 Task: Search one way flight ticket for 5 adults, 1 child, 2 infants in seat and 1 infant on lap in business from Ithaca: Ithaca Tompkins International Airport to Springfield: Abraham Lincoln Capital Airport on 5-2-2023. Choice of flights is Spirit. Number of bags: 11 checked bags. Price is upto 81000. Outbound departure time preference is 6:15.
Action: Mouse moved to (274, 366)
Screenshot: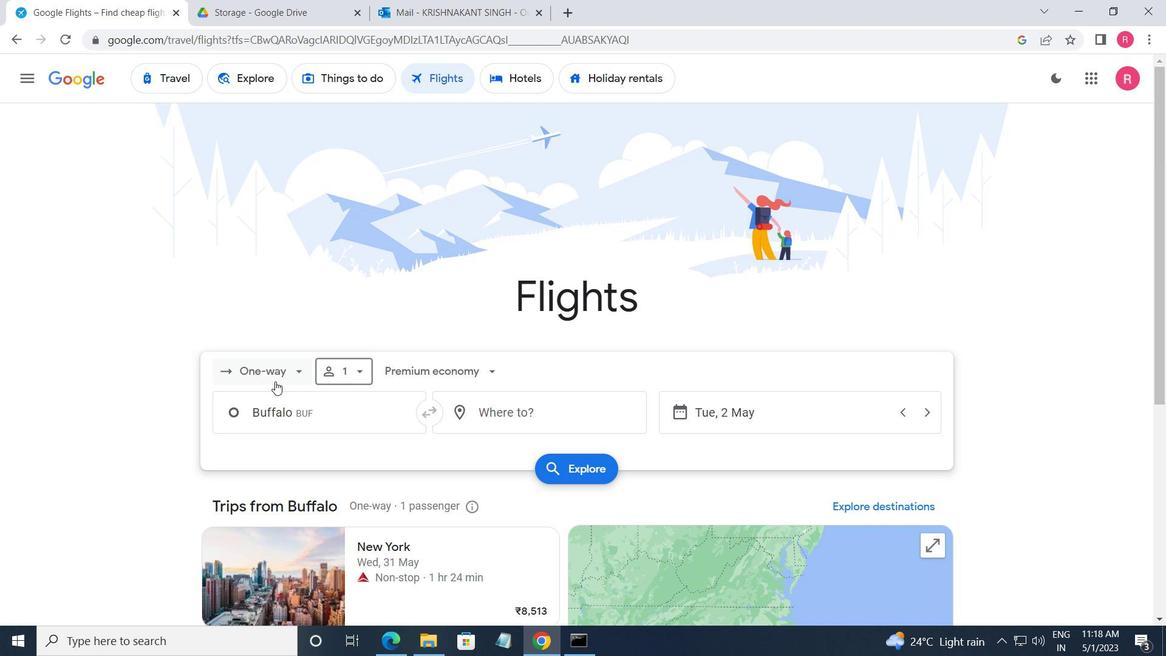 
Action: Mouse pressed left at (274, 366)
Screenshot: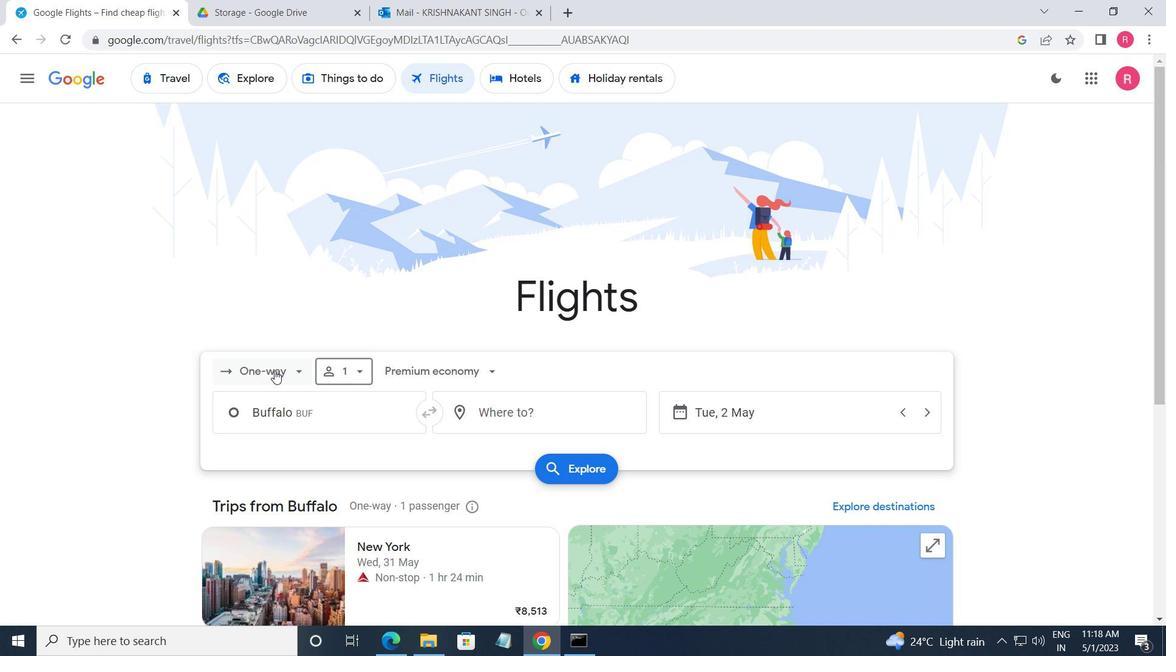 
Action: Mouse moved to (272, 438)
Screenshot: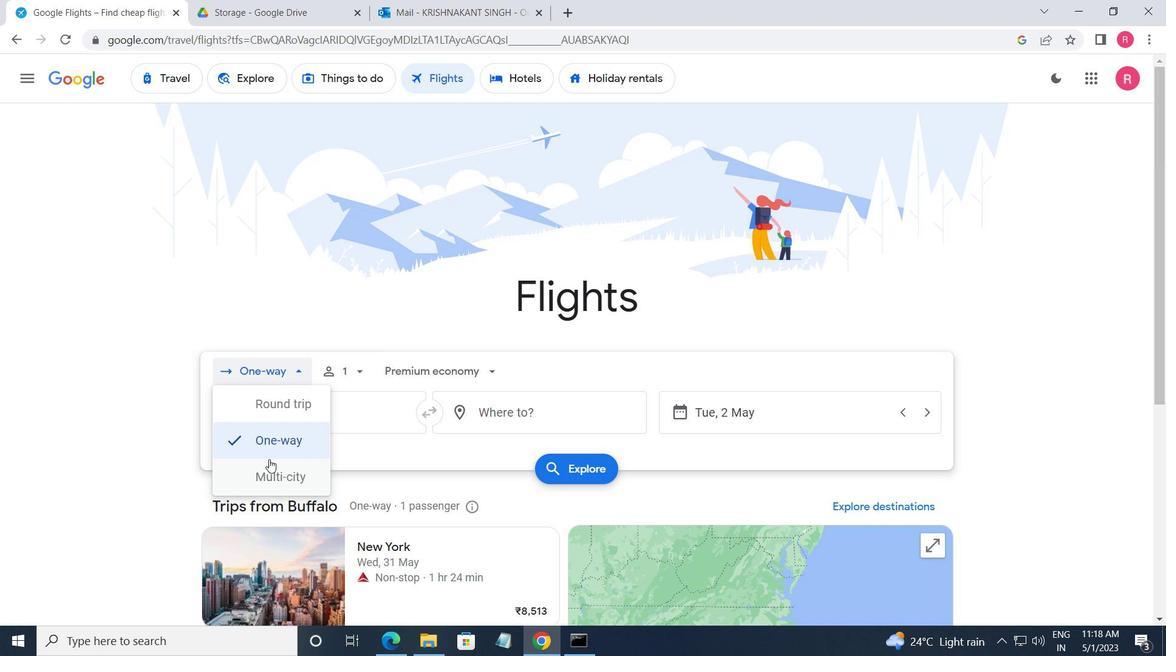 
Action: Mouse pressed left at (272, 438)
Screenshot: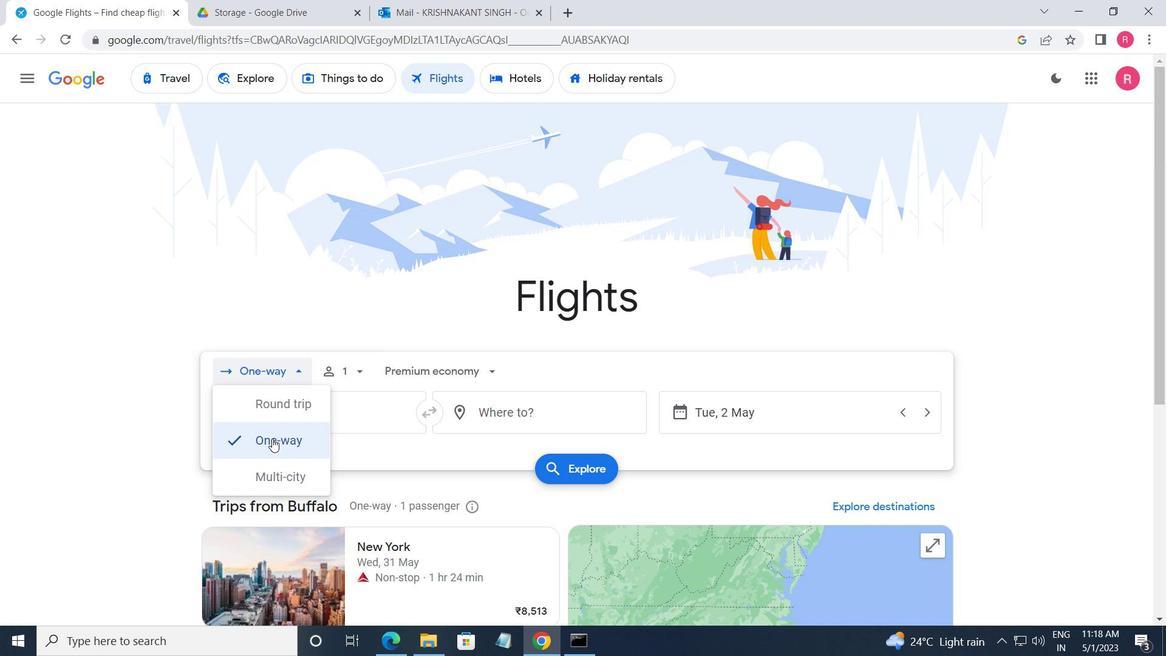 
Action: Mouse moved to (359, 374)
Screenshot: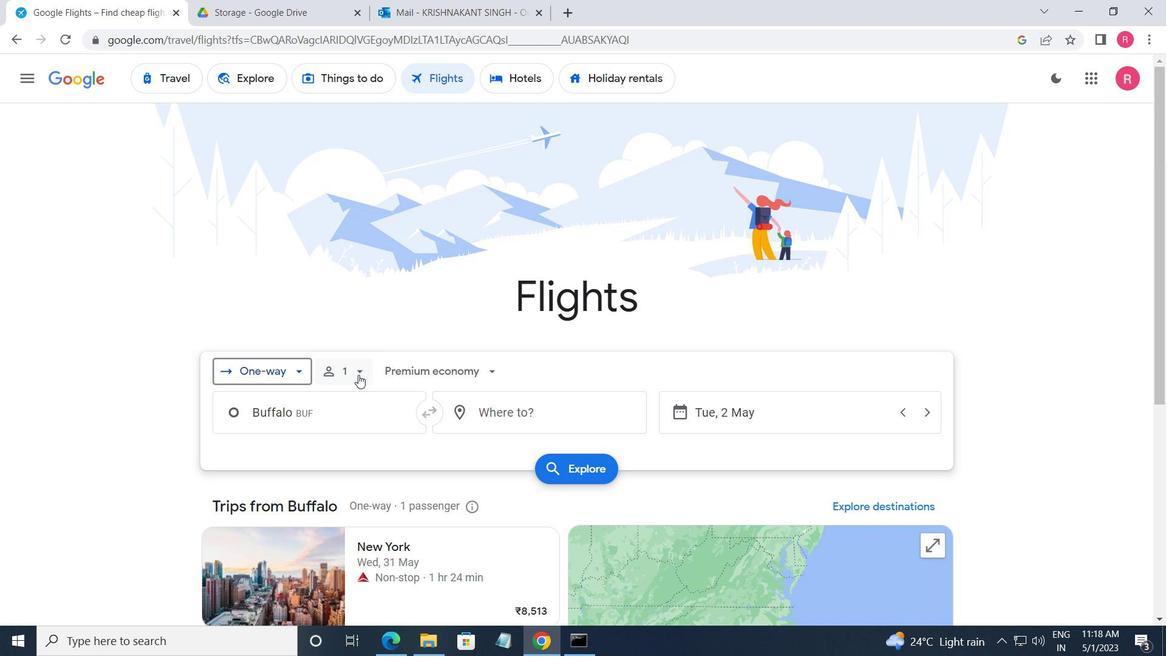 
Action: Mouse pressed left at (359, 374)
Screenshot: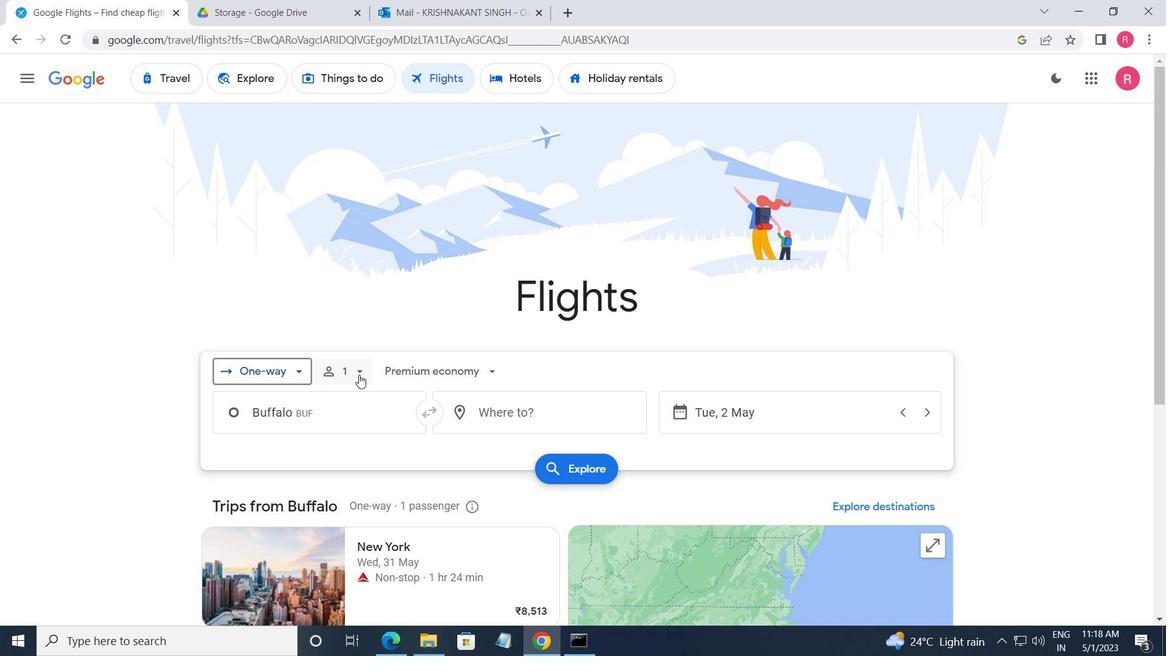 
Action: Mouse moved to (470, 450)
Screenshot: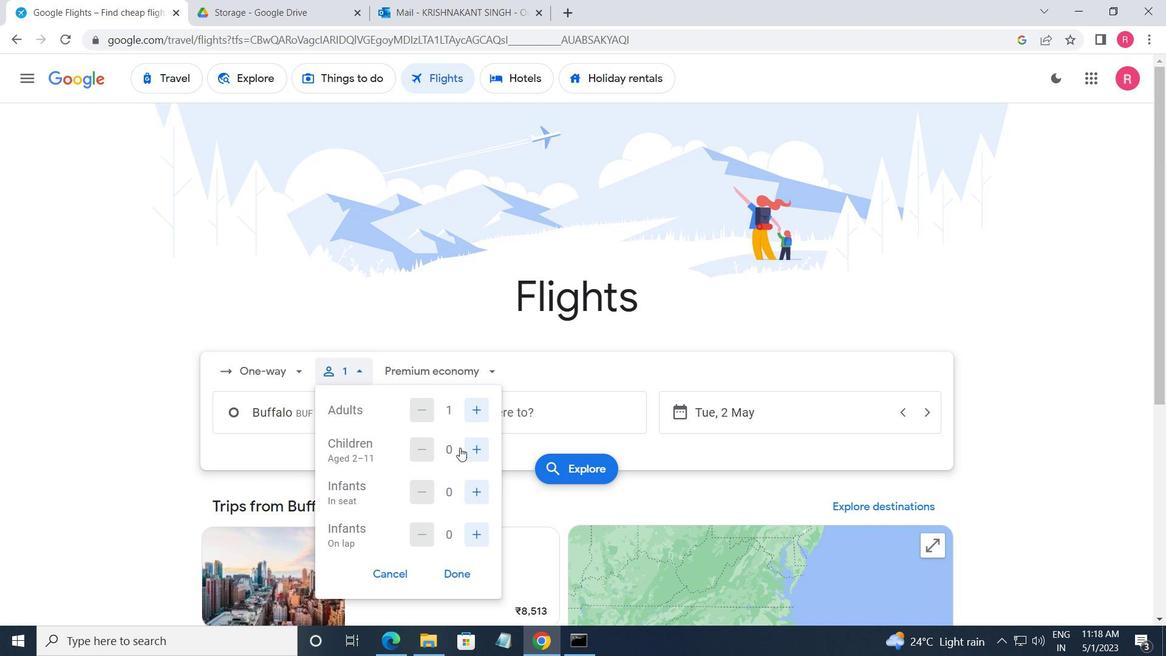 
Action: Mouse pressed left at (470, 450)
Screenshot: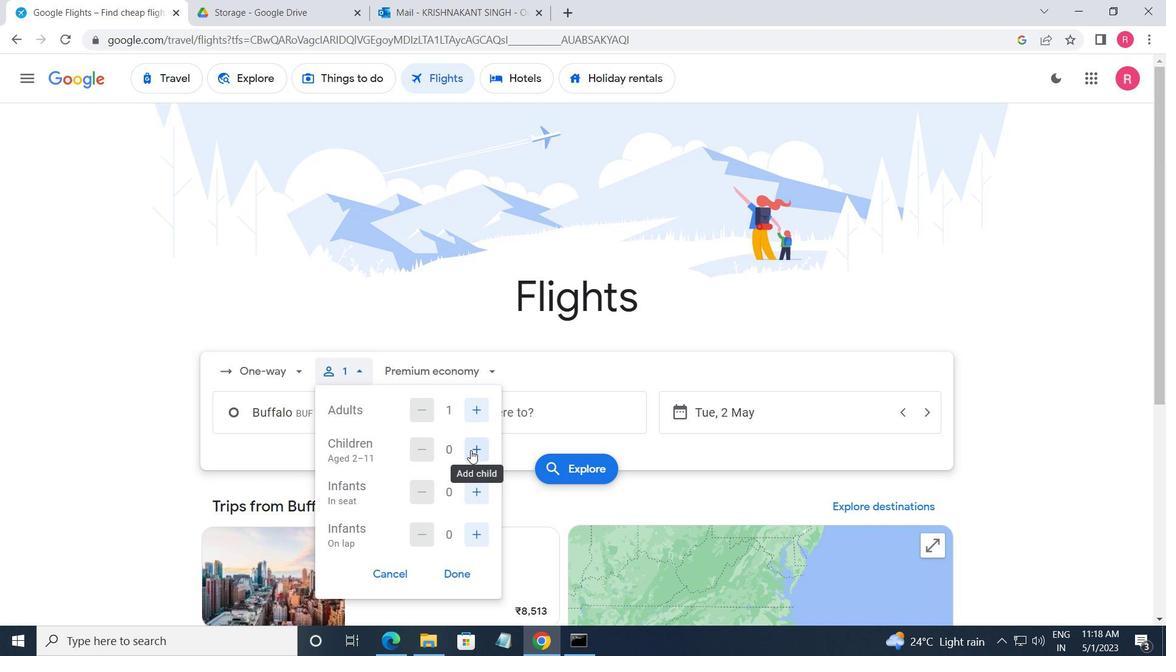 
Action: Mouse pressed left at (470, 450)
Screenshot: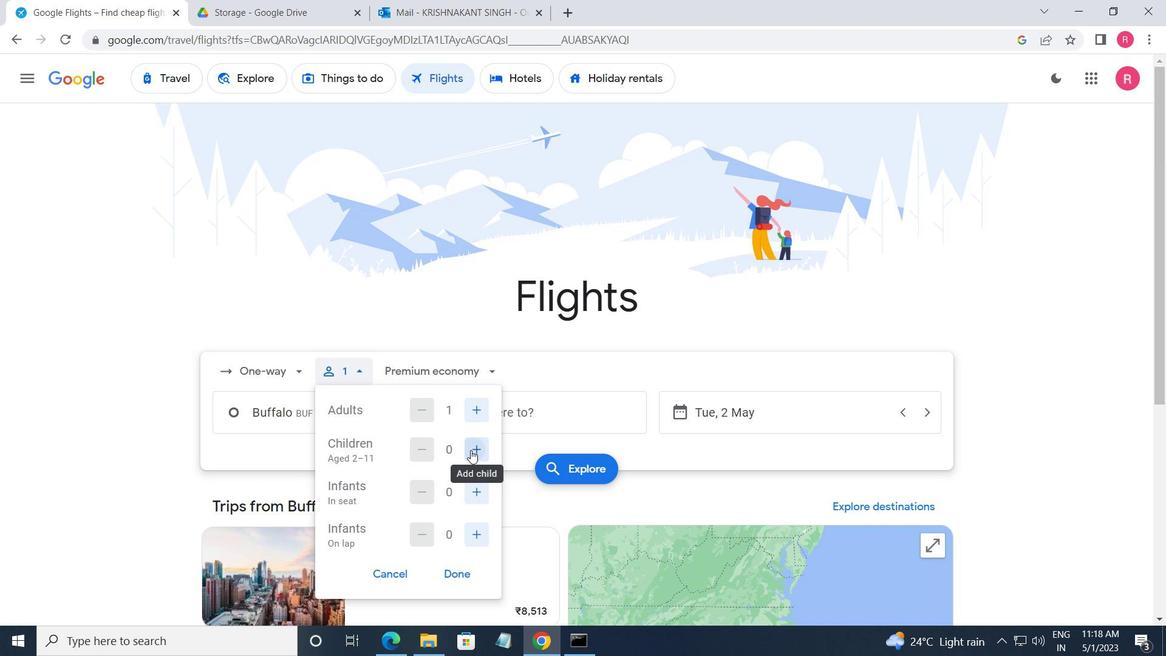 
Action: Mouse pressed left at (470, 450)
Screenshot: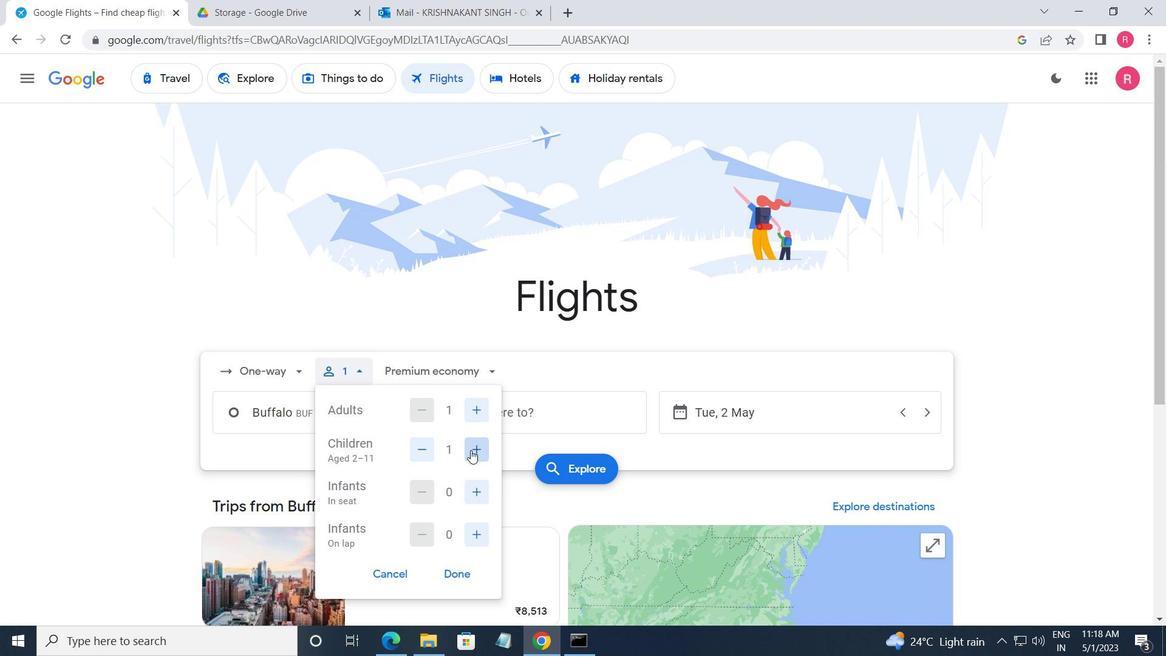 
Action: Mouse pressed left at (470, 450)
Screenshot: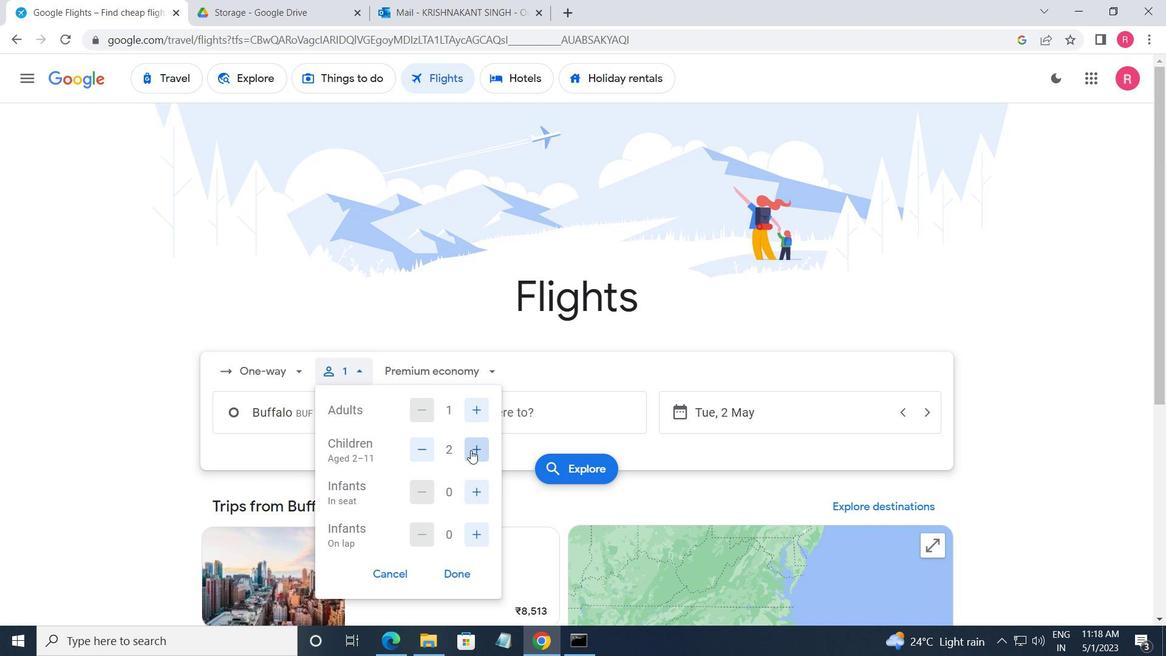 
Action: Mouse pressed left at (470, 450)
Screenshot: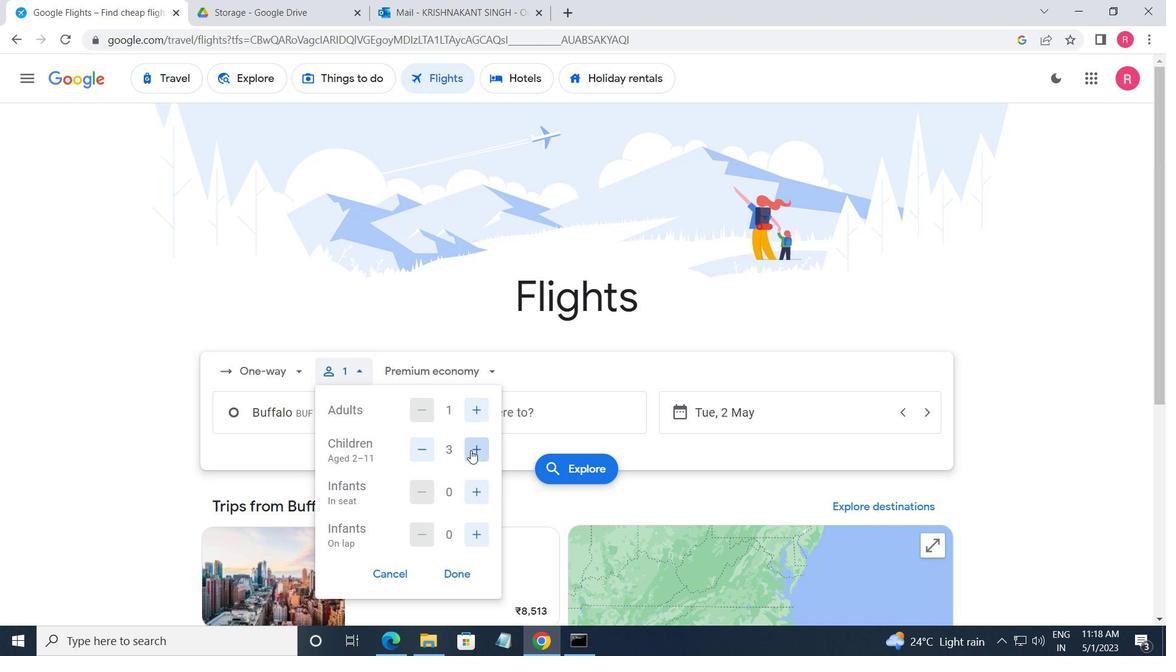 
Action: Mouse moved to (469, 489)
Screenshot: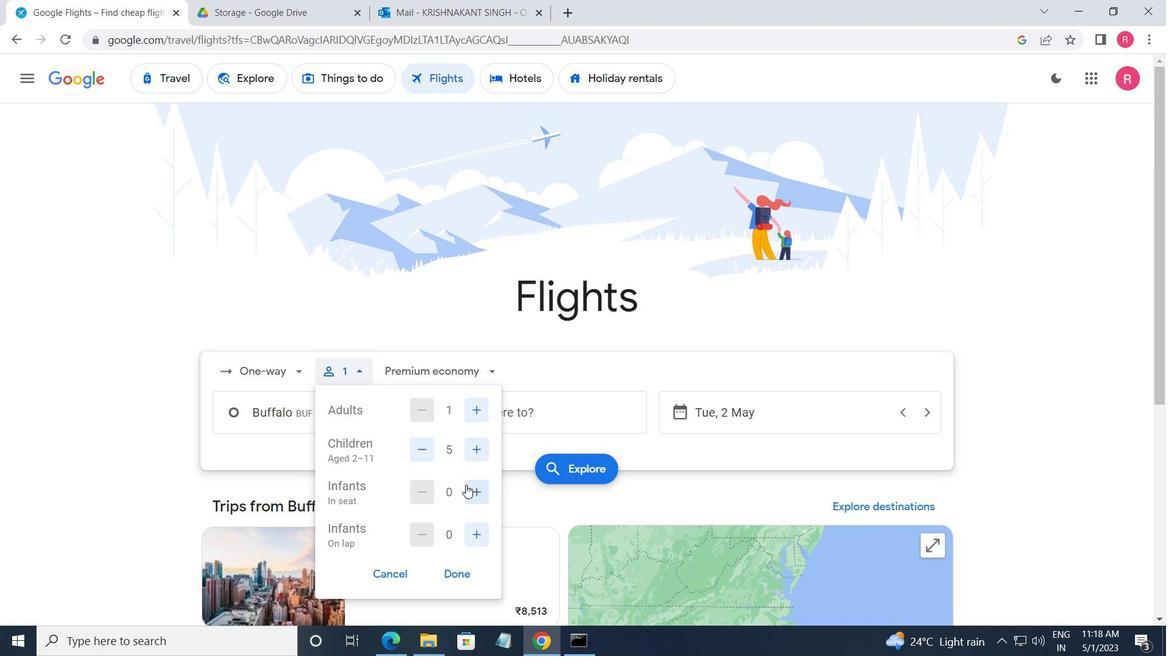 
Action: Mouse pressed left at (469, 489)
Screenshot: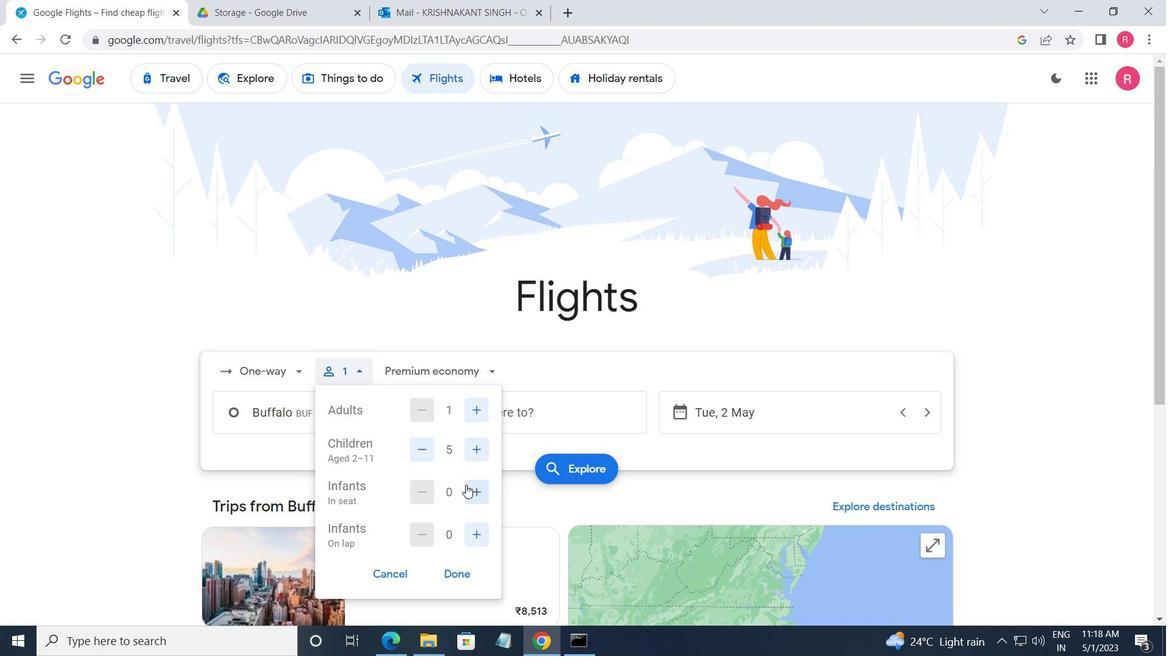 
Action: Mouse pressed left at (469, 489)
Screenshot: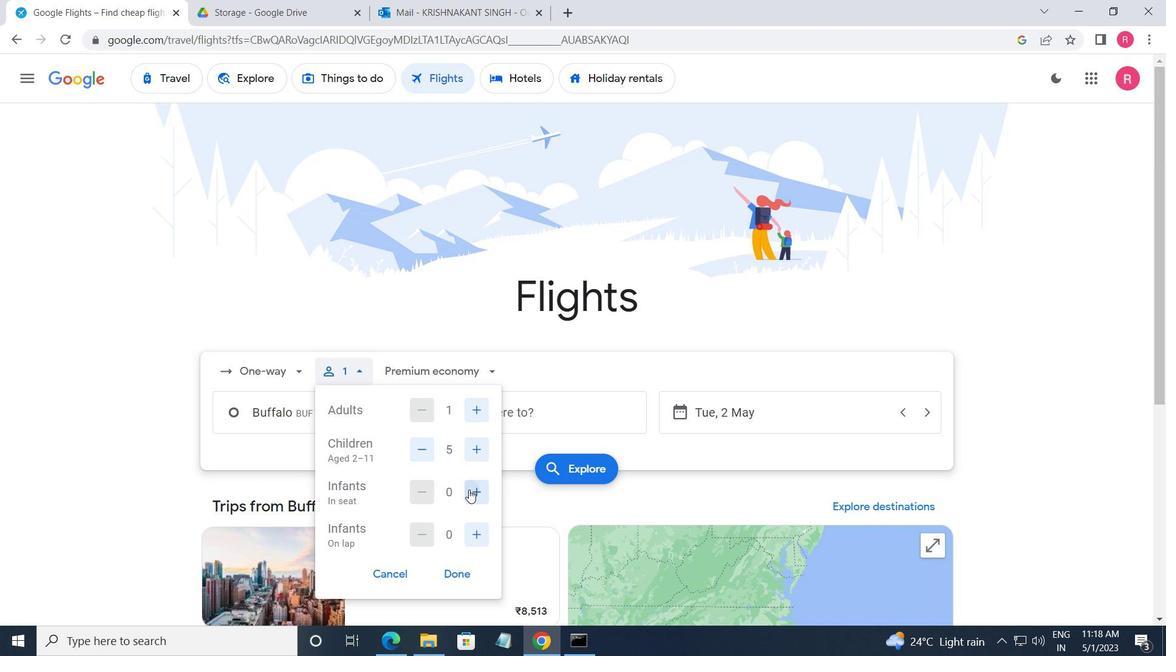 
Action: Mouse moved to (471, 544)
Screenshot: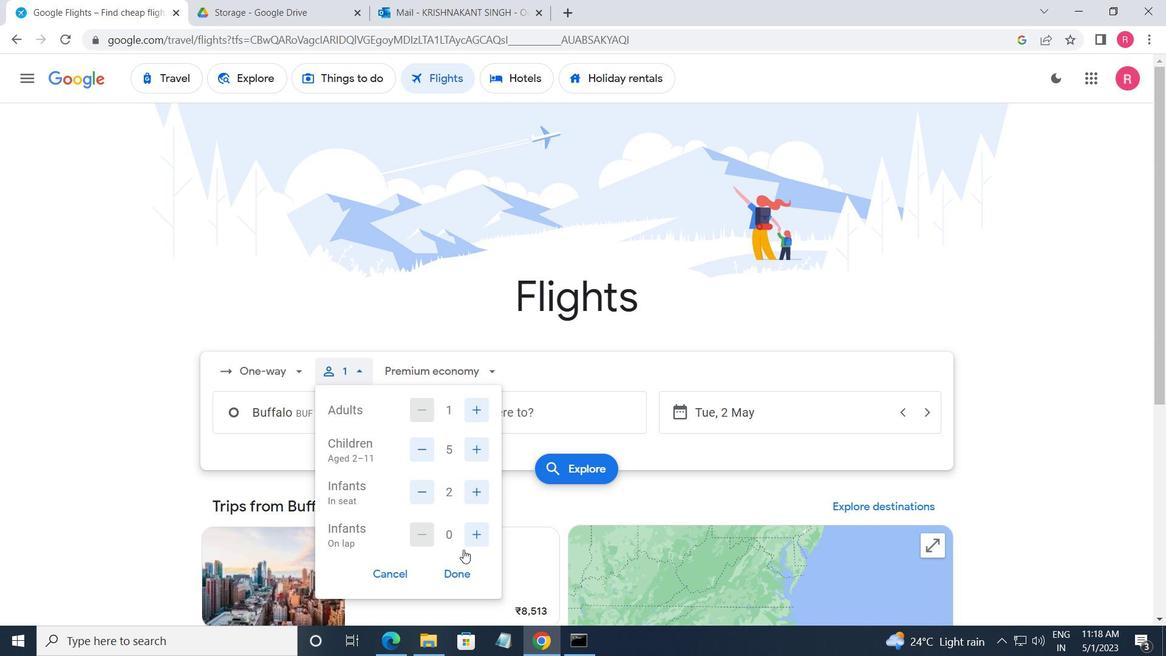 
Action: Mouse pressed left at (471, 544)
Screenshot: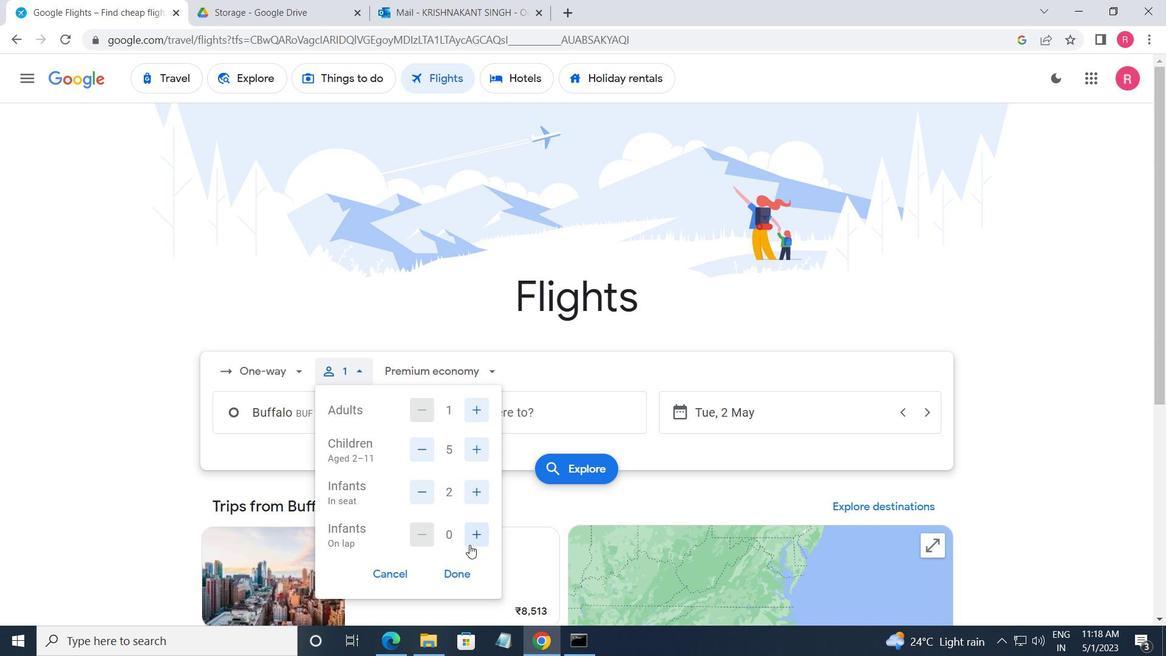 
Action: Mouse moved to (420, 535)
Screenshot: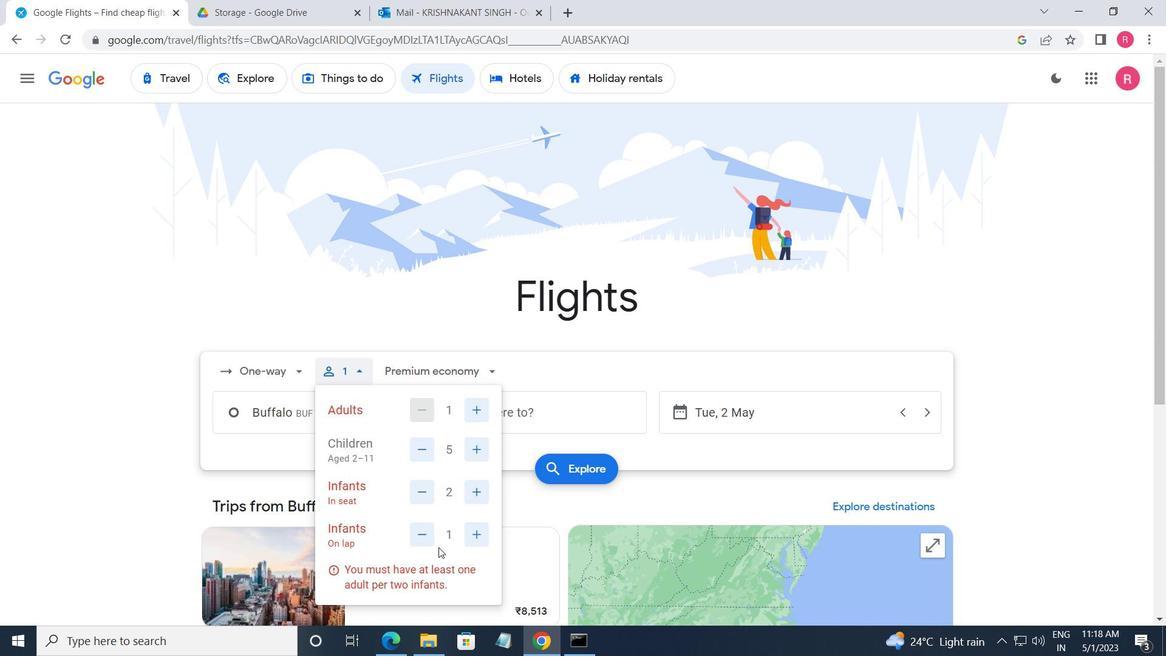 
Action: Mouse pressed left at (420, 535)
Screenshot: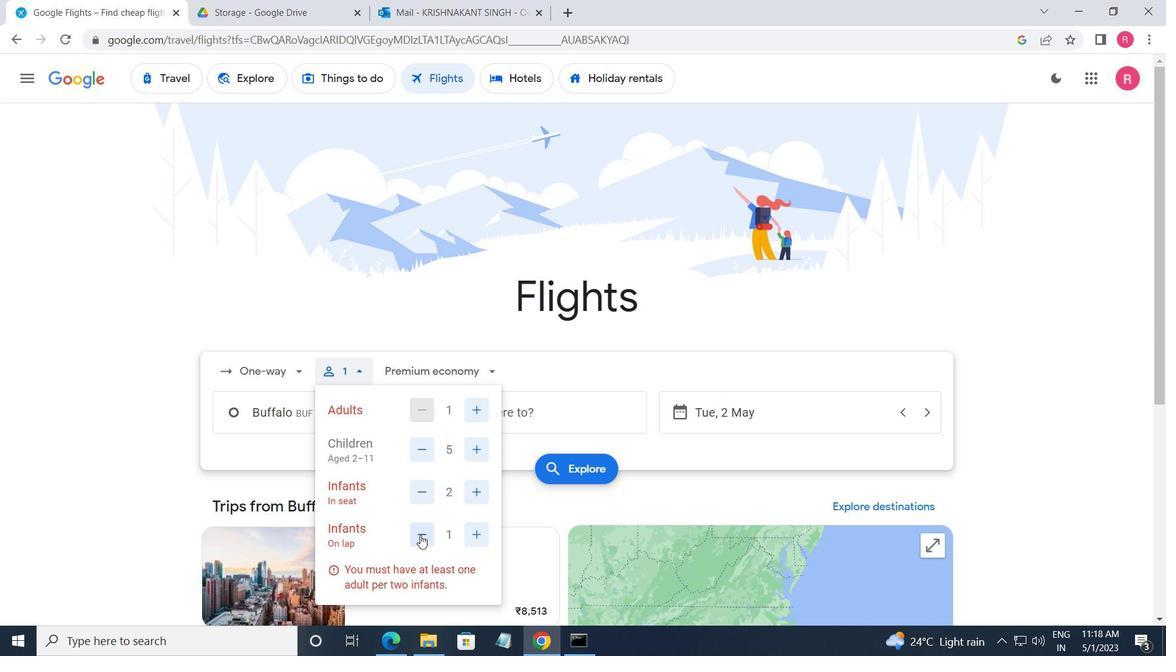 
Action: Mouse moved to (446, 580)
Screenshot: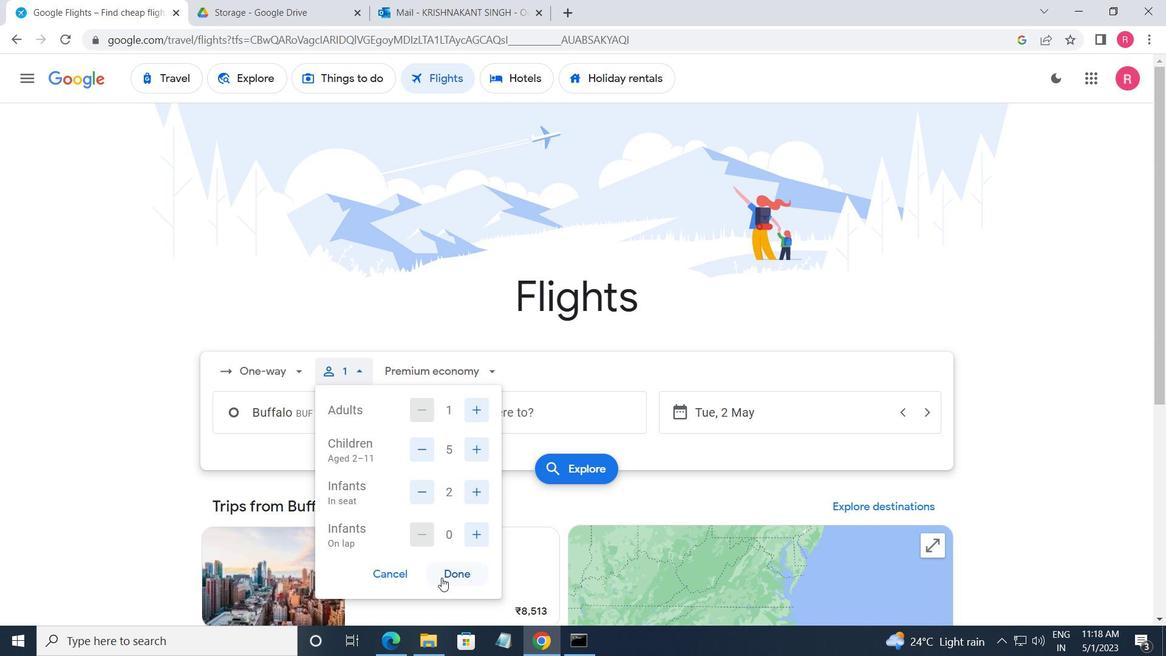 
Action: Mouse pressed left at (446, 580)
Screenshot: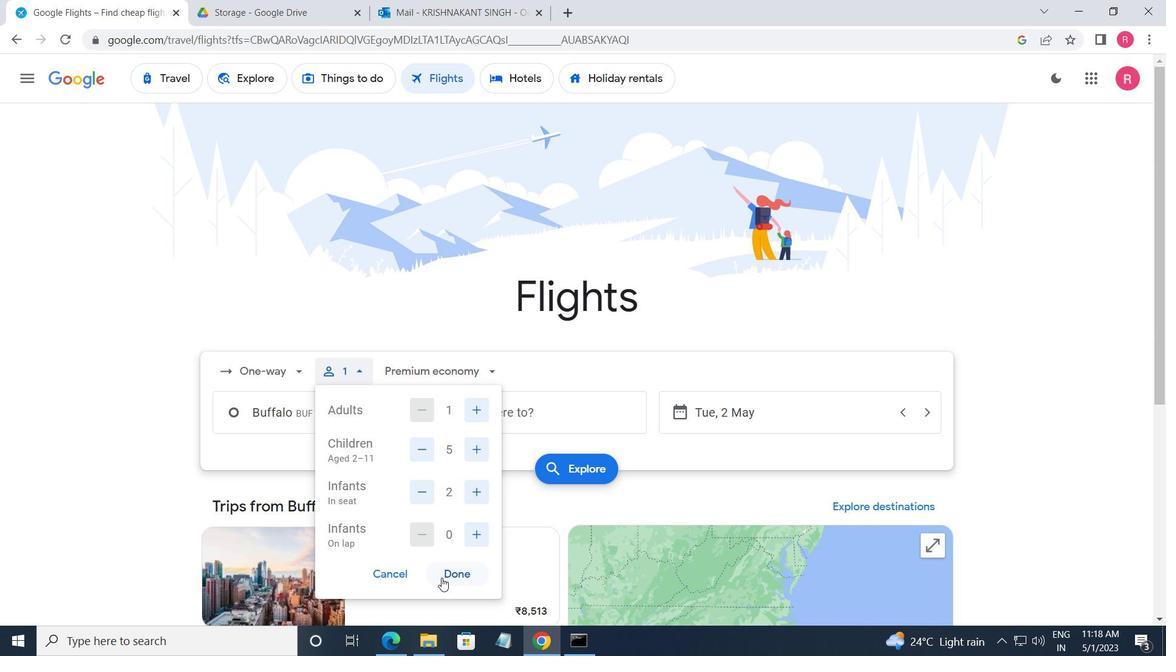 
Action: Mouse moved to (441, 376)
Screenshot: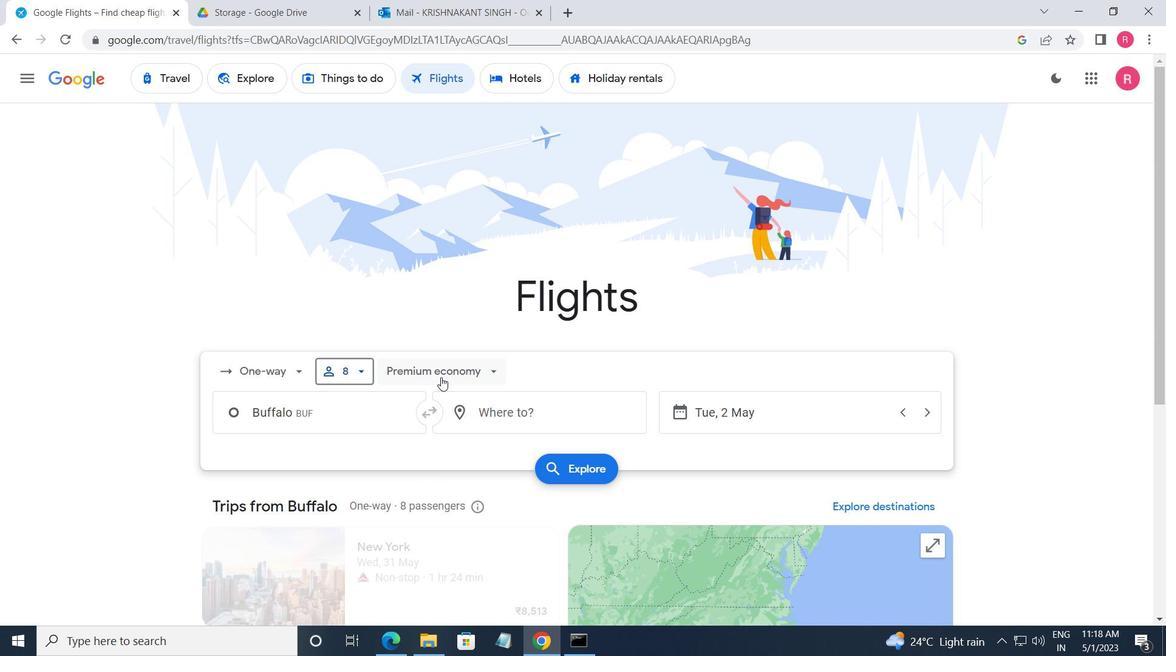 
Action: Mouse pressed left at (441, 376)
Screenshot: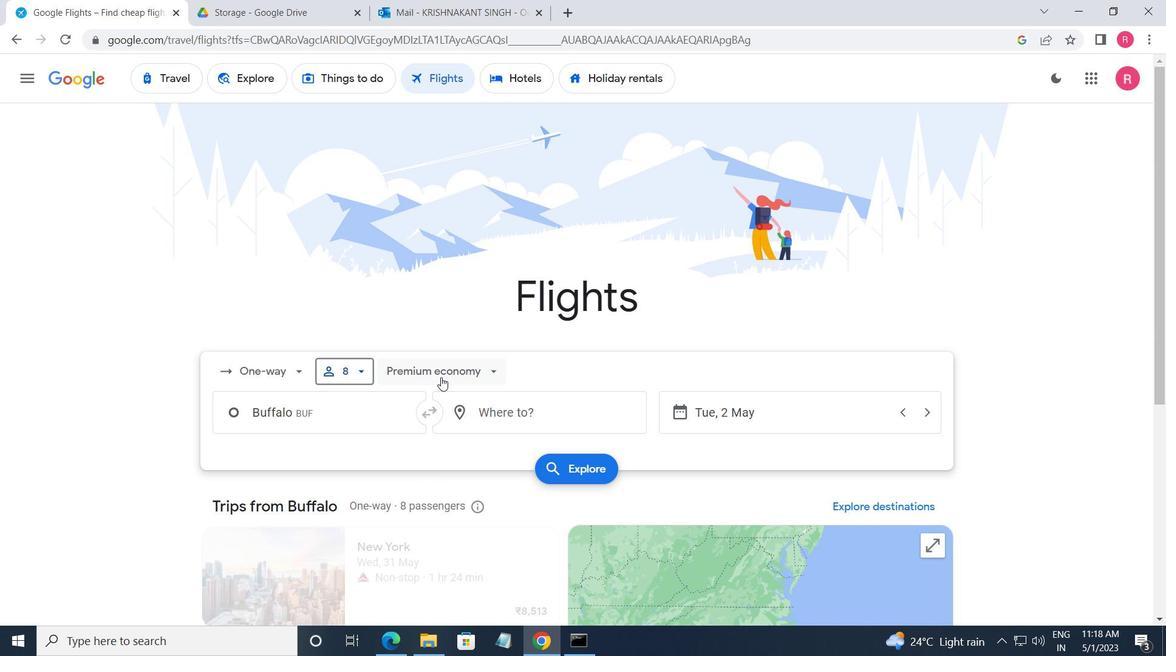 
Action: Mouse moved to (436, 515)
Screenshot: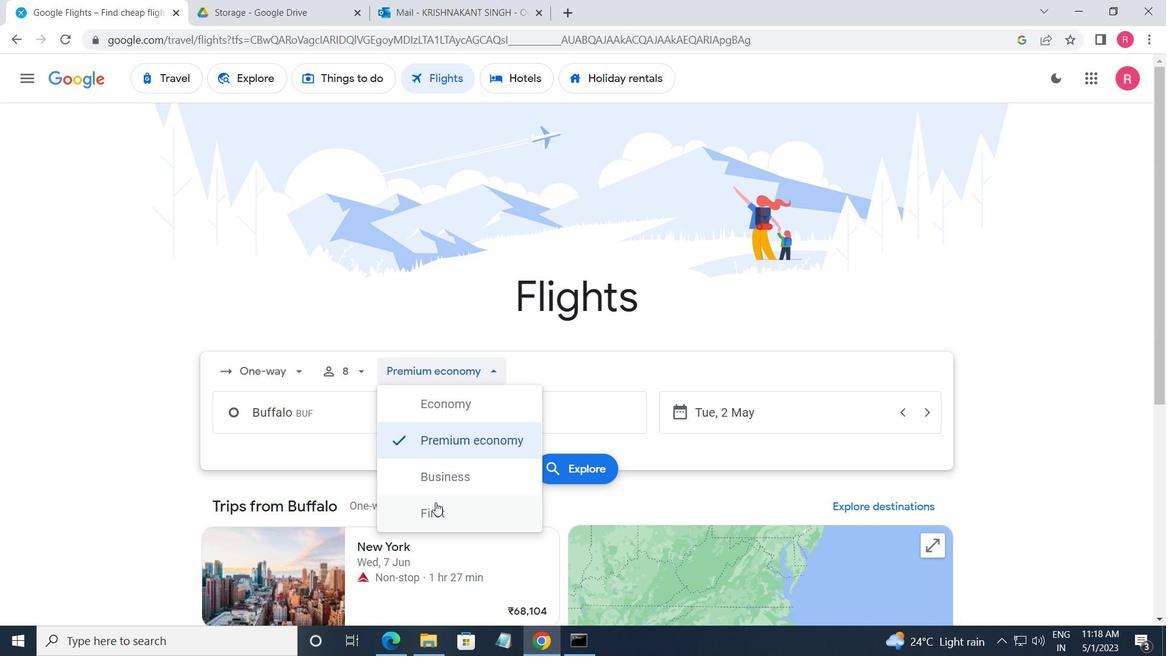
Action: Mouse pressed left at (436, 515)
Screenshot: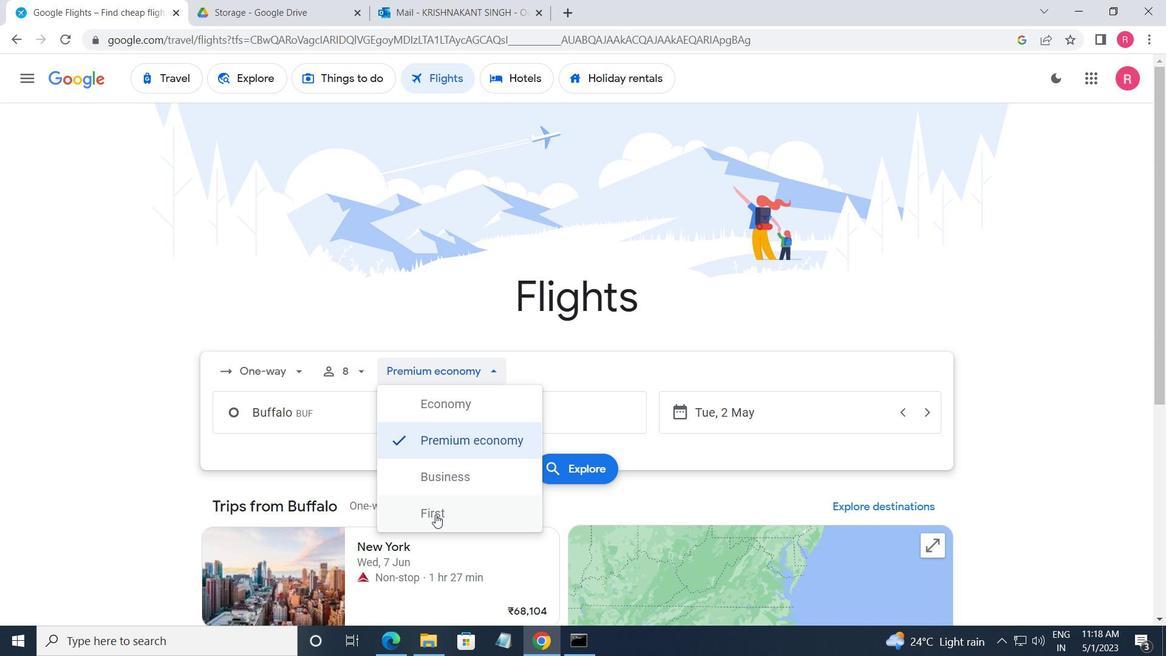 
Action: Mouse moved to (331, 411)
Screenshot: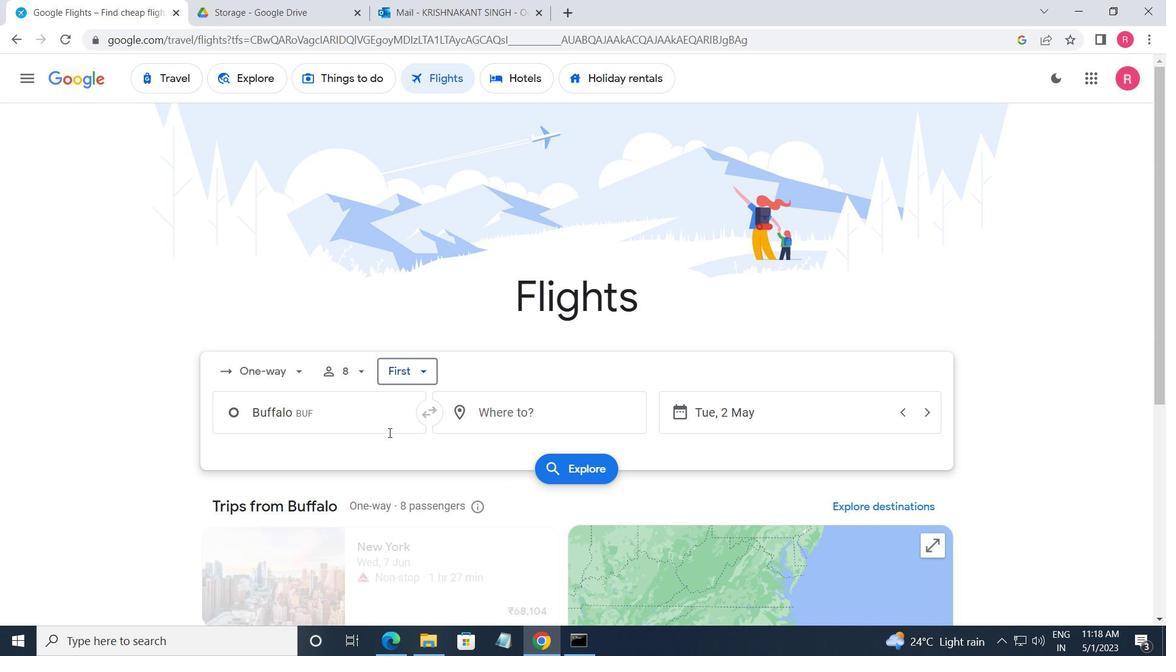 
Action: Mouse pressed left at (331, 411)
Screenshot: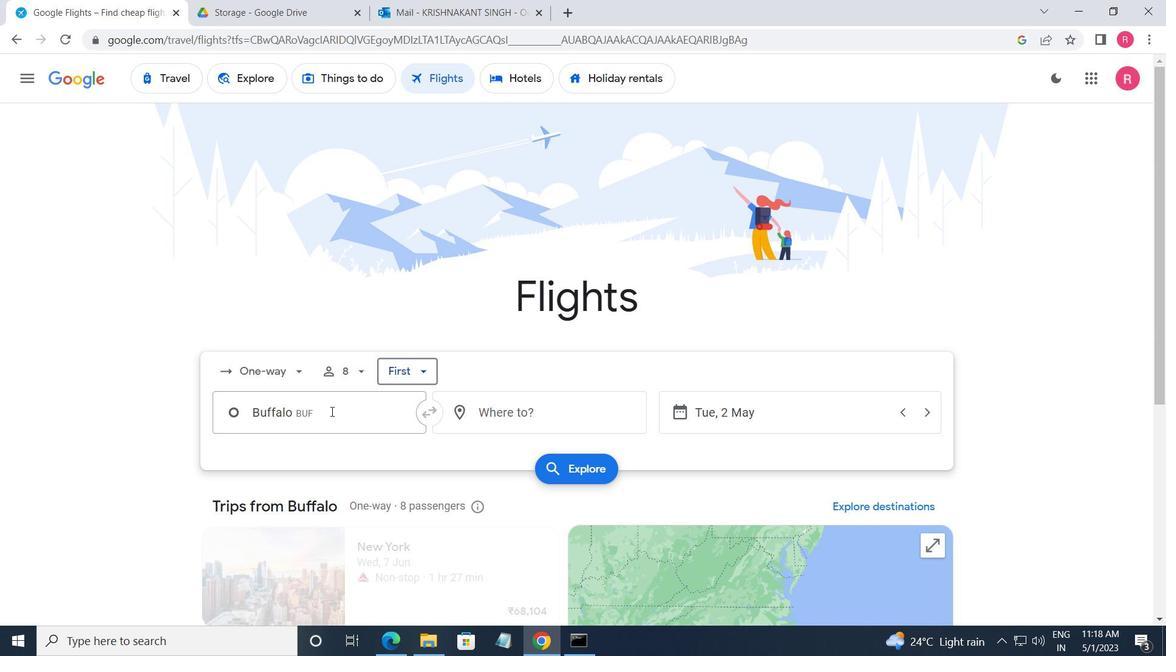 
Action: Mouse moved to (312, 498)
Screenshot: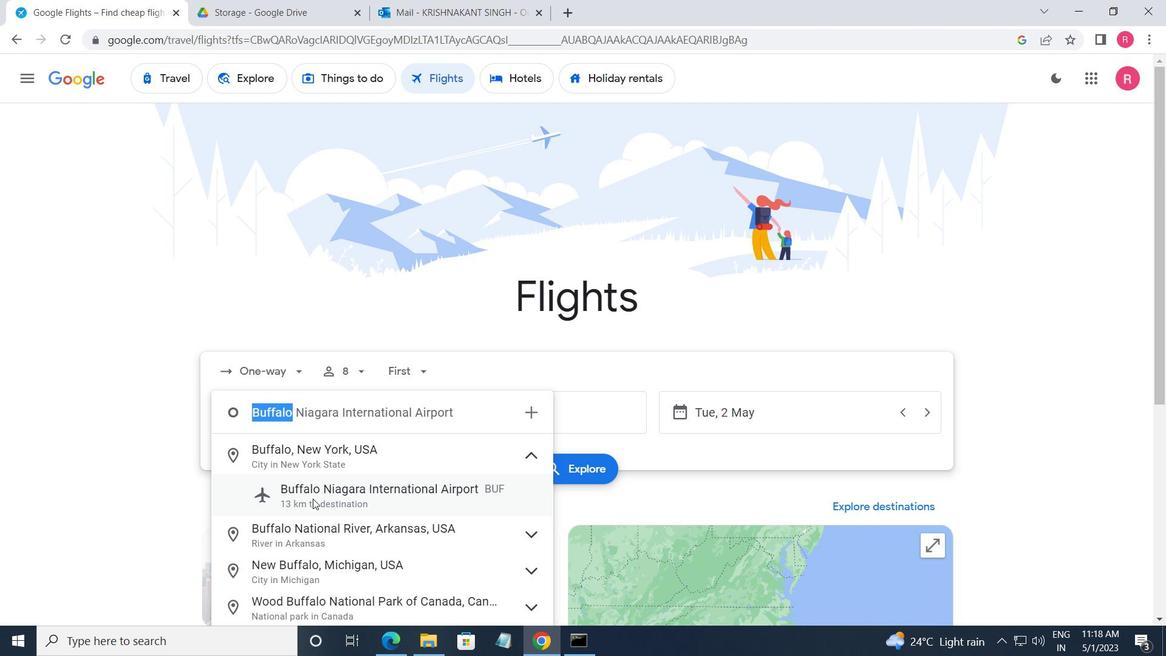 
Action: Mouse pressed left at (312, 498)
Screenshot: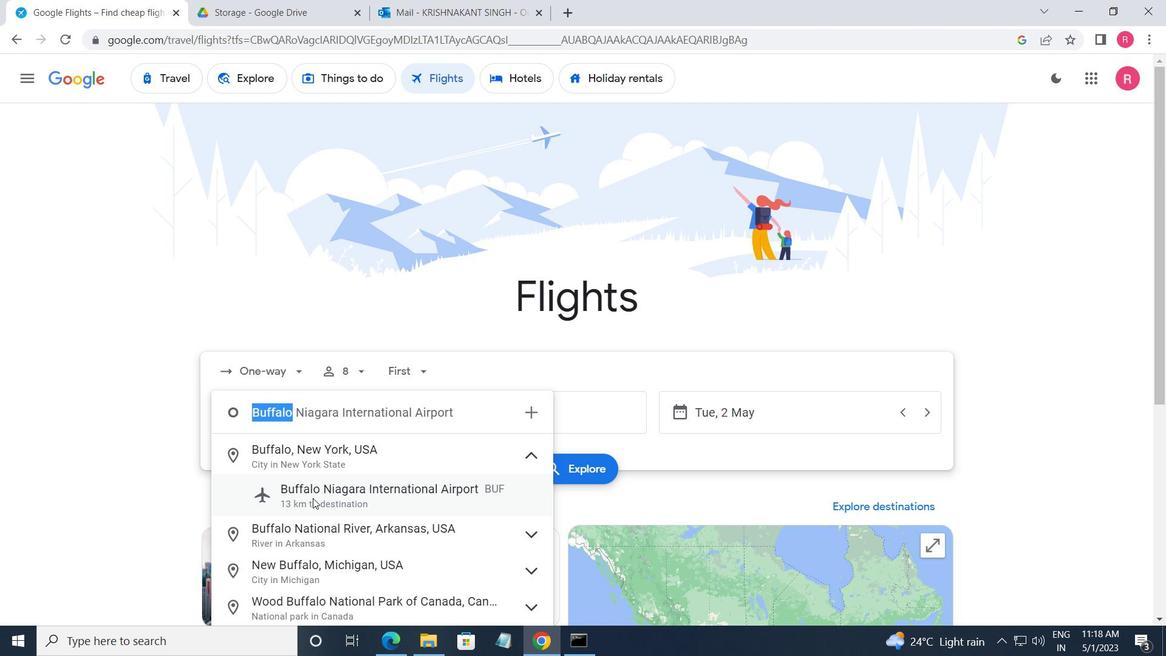 
Action: Mouse moved to (527, 422)
Screenshot: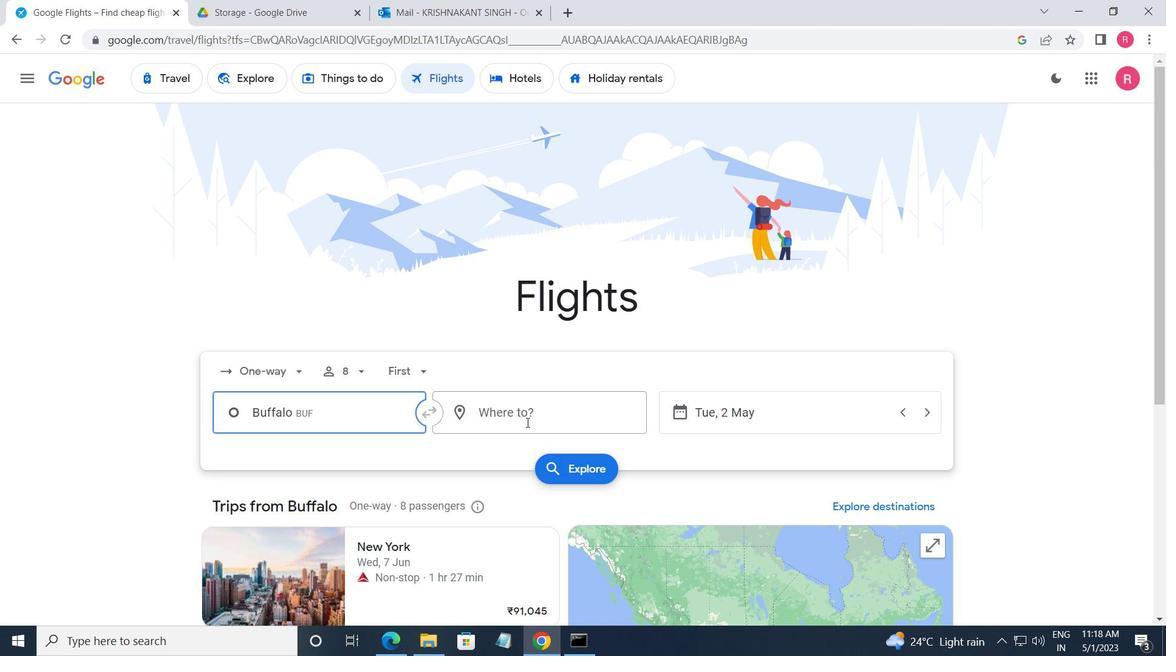 
Action: Mouse pressed left at (527, 422)
Screenshot: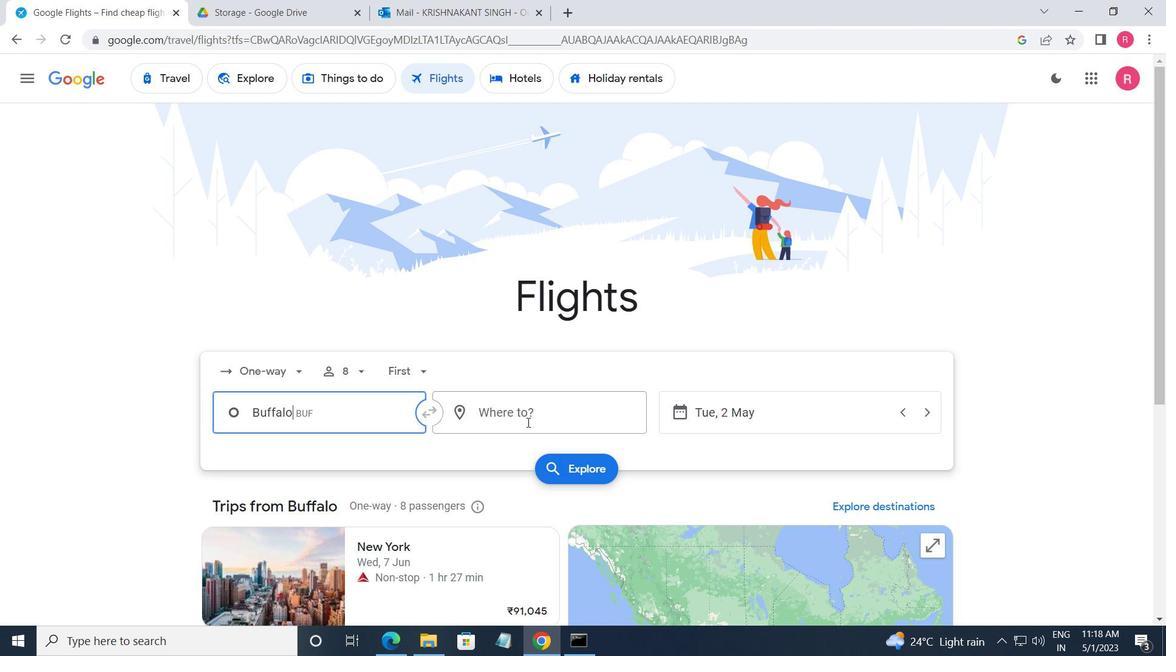 
Action: Mouse moved to (519, 566)
Screenshot: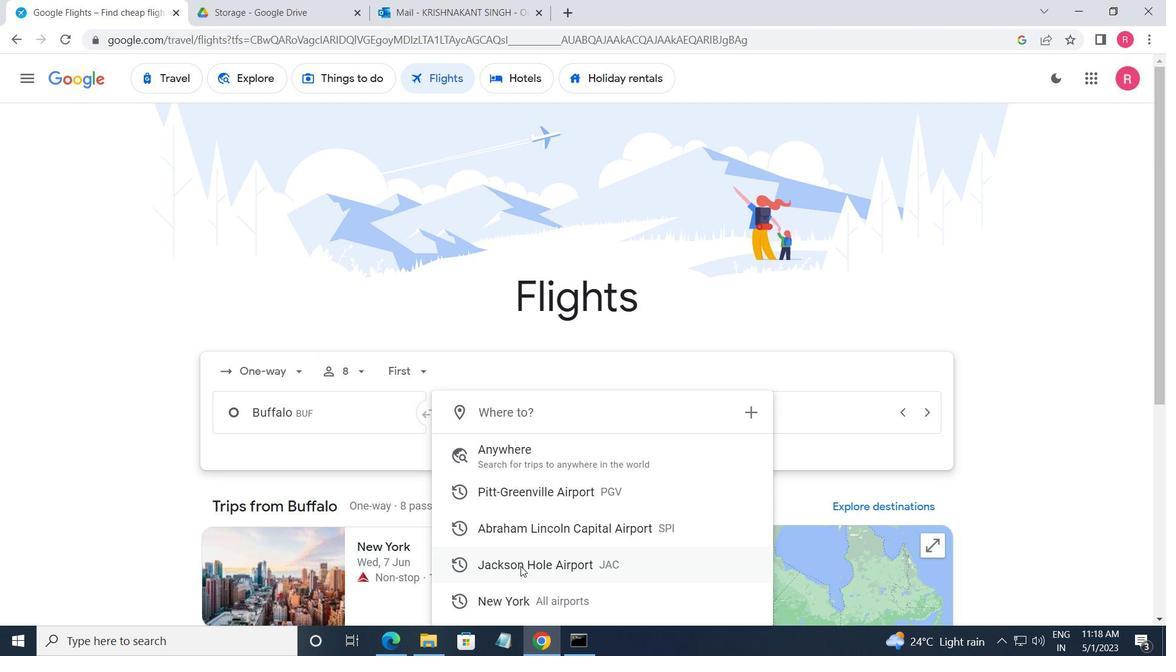 
Action: Mouse pressed left at (519, 566)
Screenshot: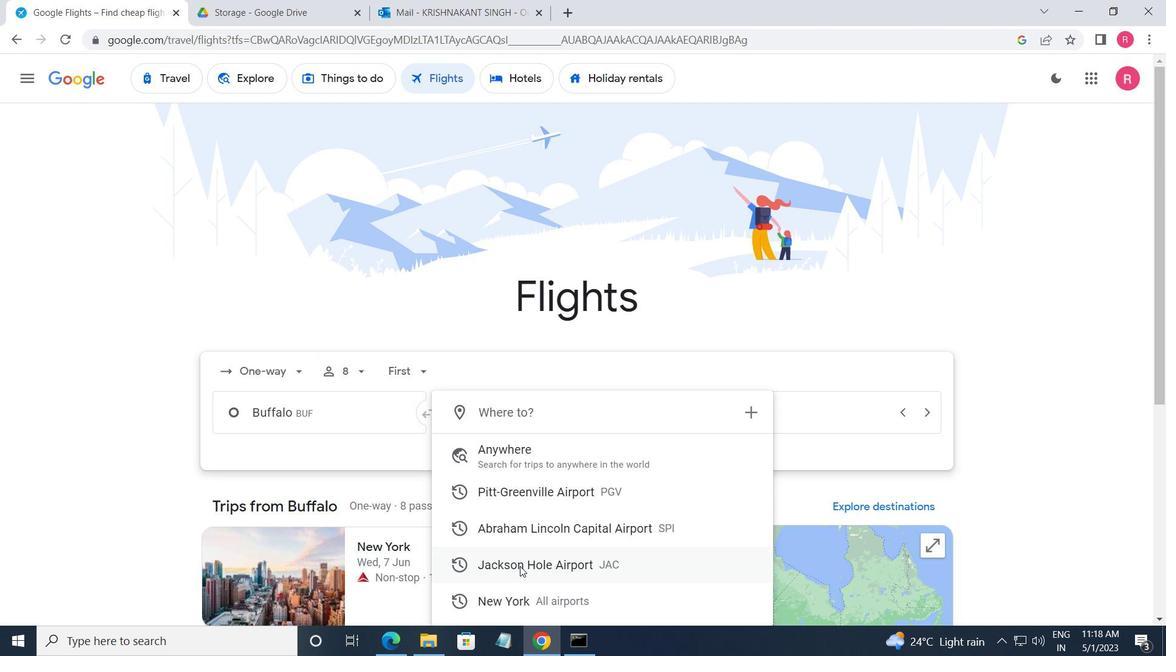 
Action: Mouse moved to (818, 428)
Screenshot: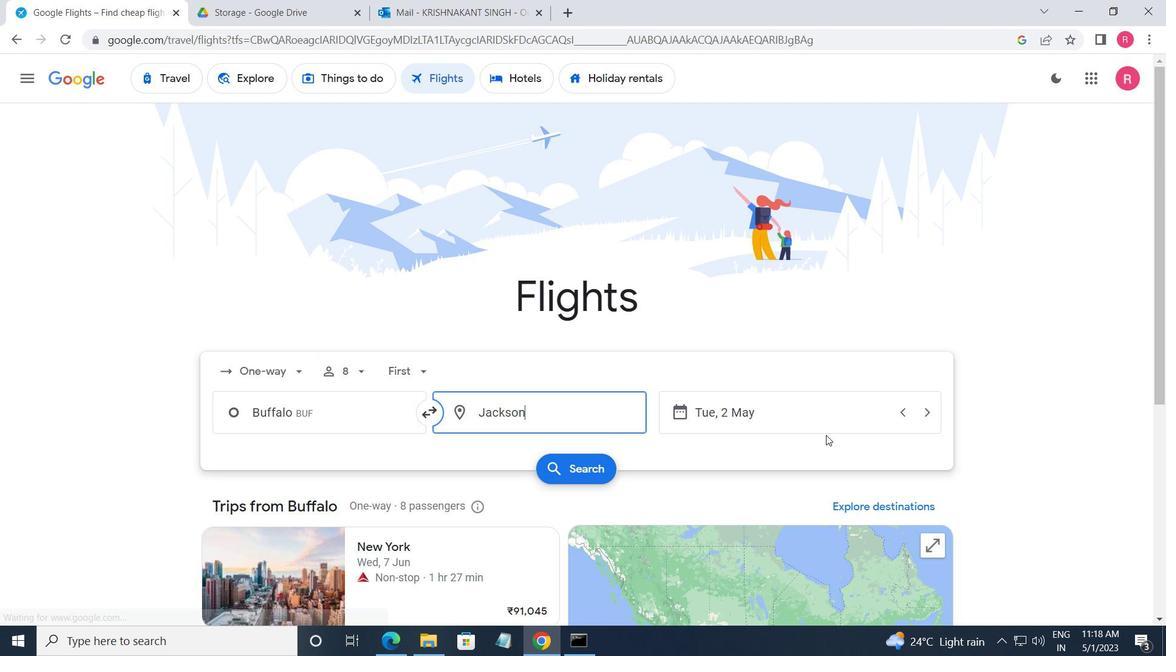
Action: Mouse pressed left at (818, 428)
Screenshot: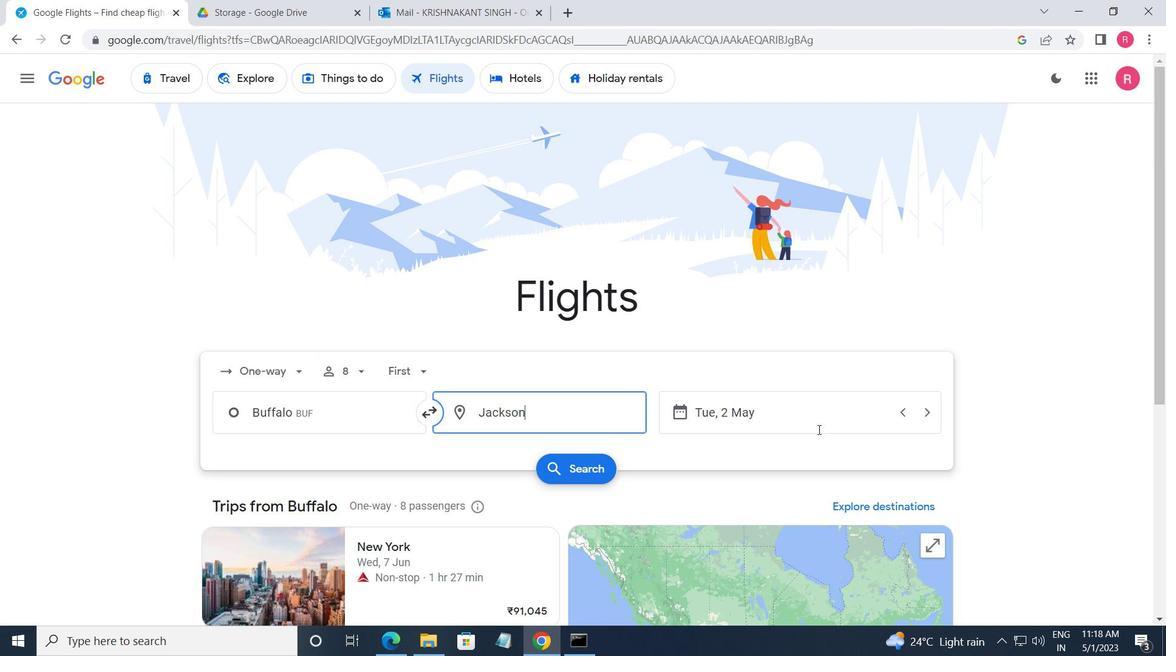 
Action: Mouse moved to (475, 356)
Screenshot: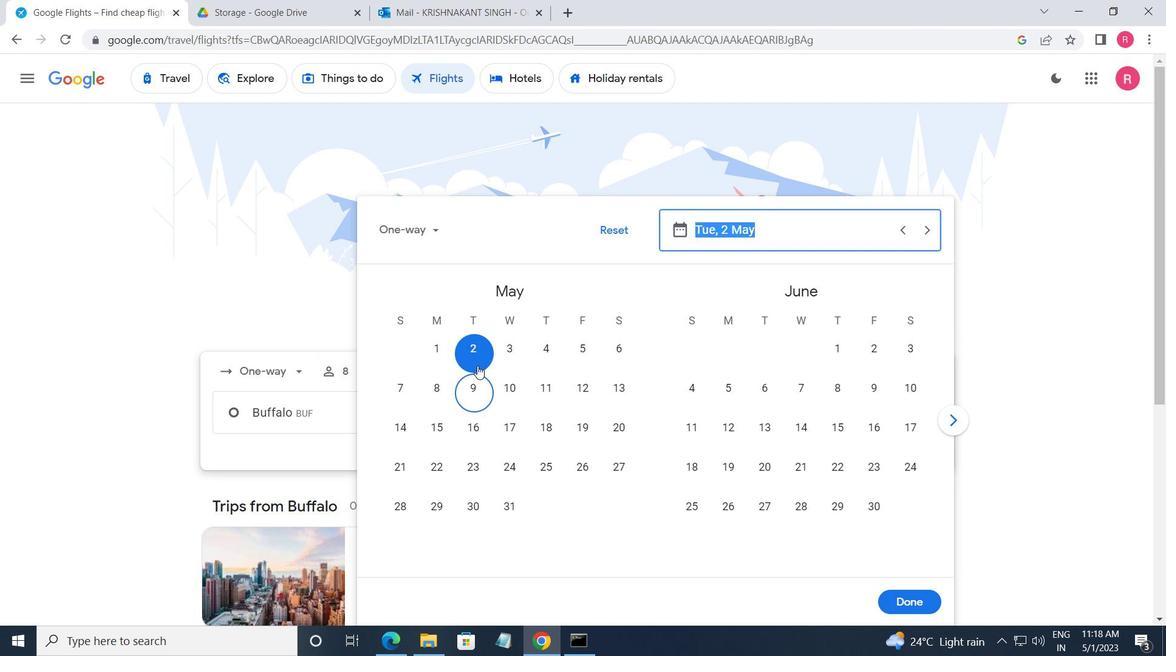 
Action: Mouse pressed left at (475, 356)
Screenshot: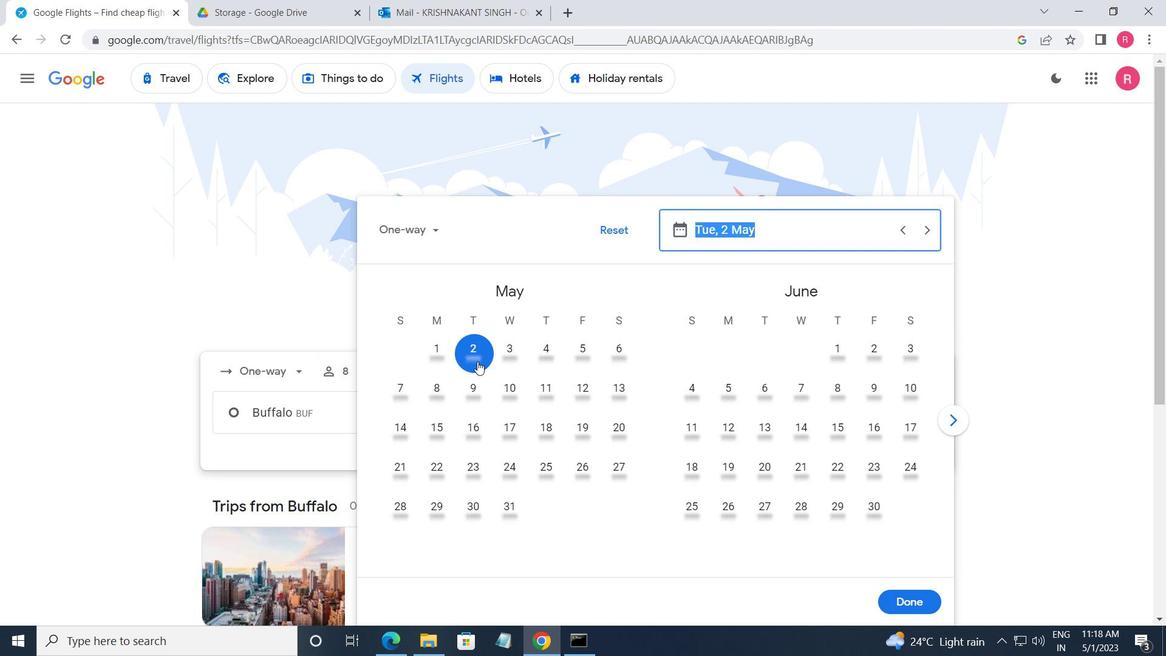 
Action: Mouse moved to (909, 602)
Screenshot: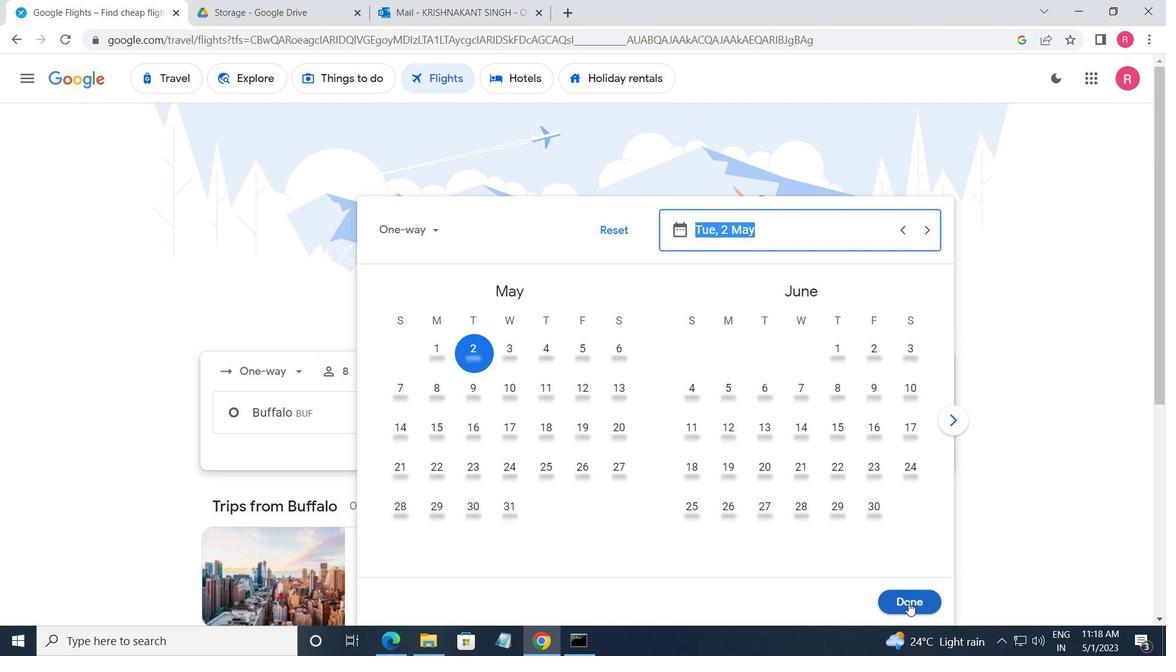 
Action: Mouse pressed left at (909, 602)
Screenshot: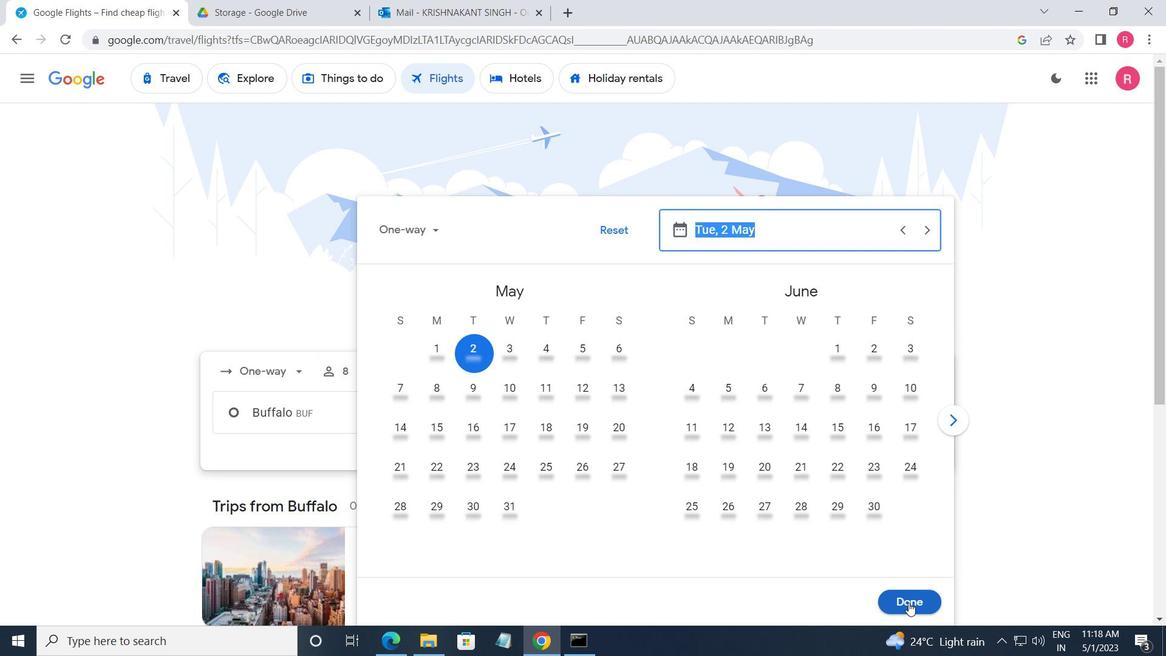 
Action: Mouse moved to (579, 477)
Screenshot: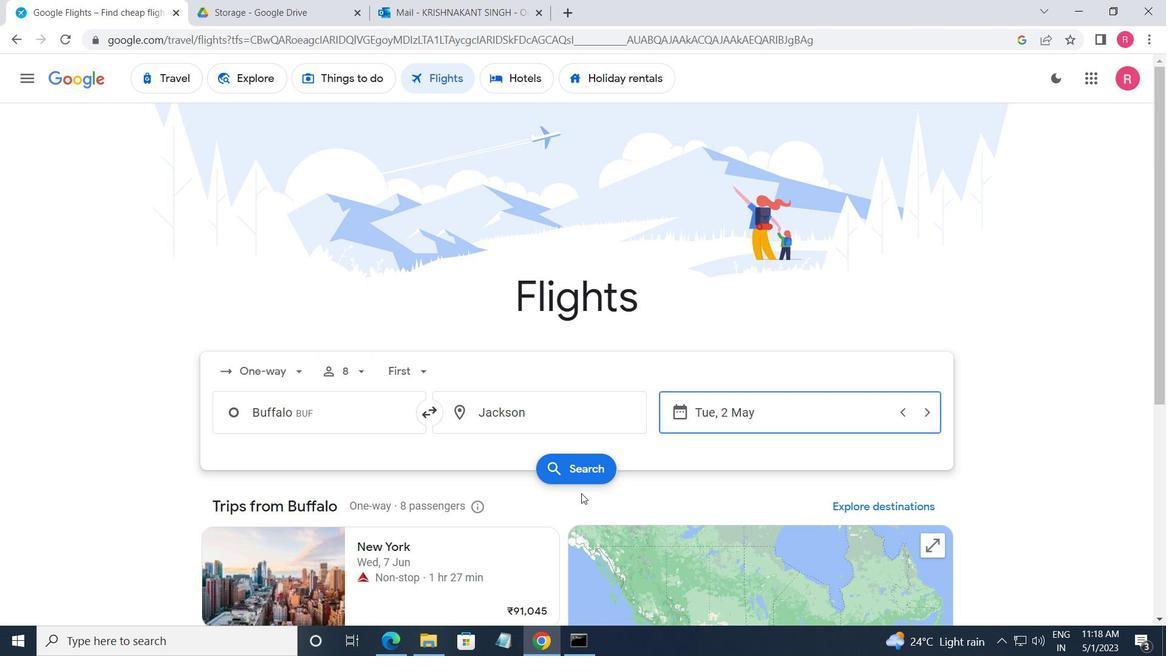 
Action: Mouse pressed left at (579, 477)
Screenshot: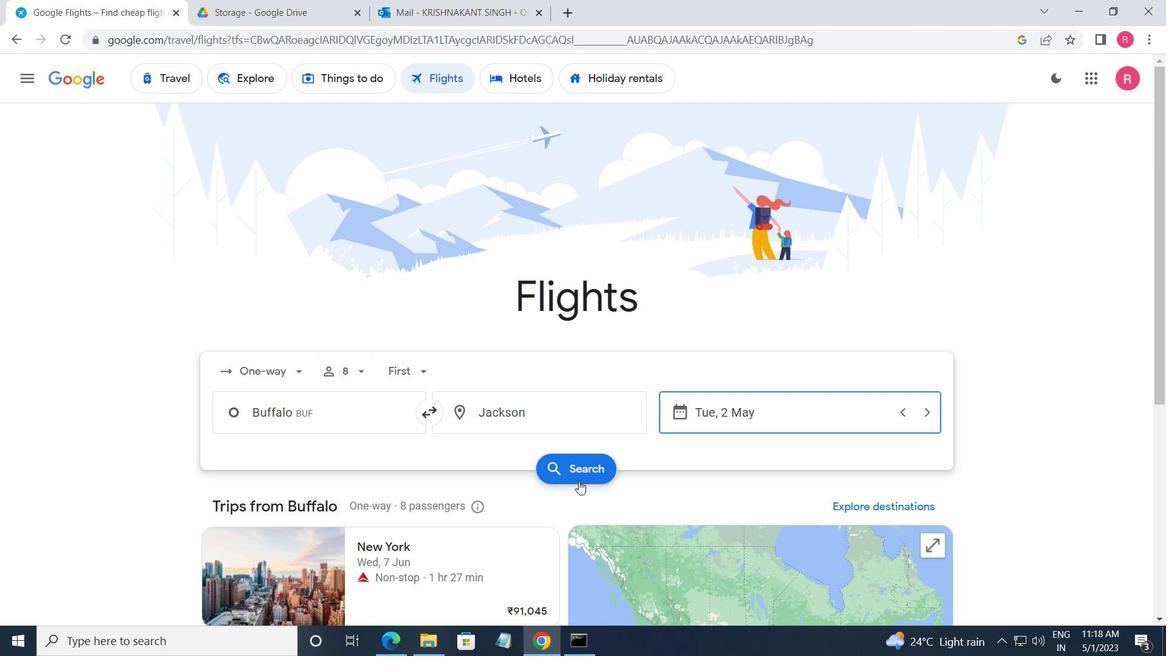 
Action: Mouse moved to (238, 228)
Screenshot: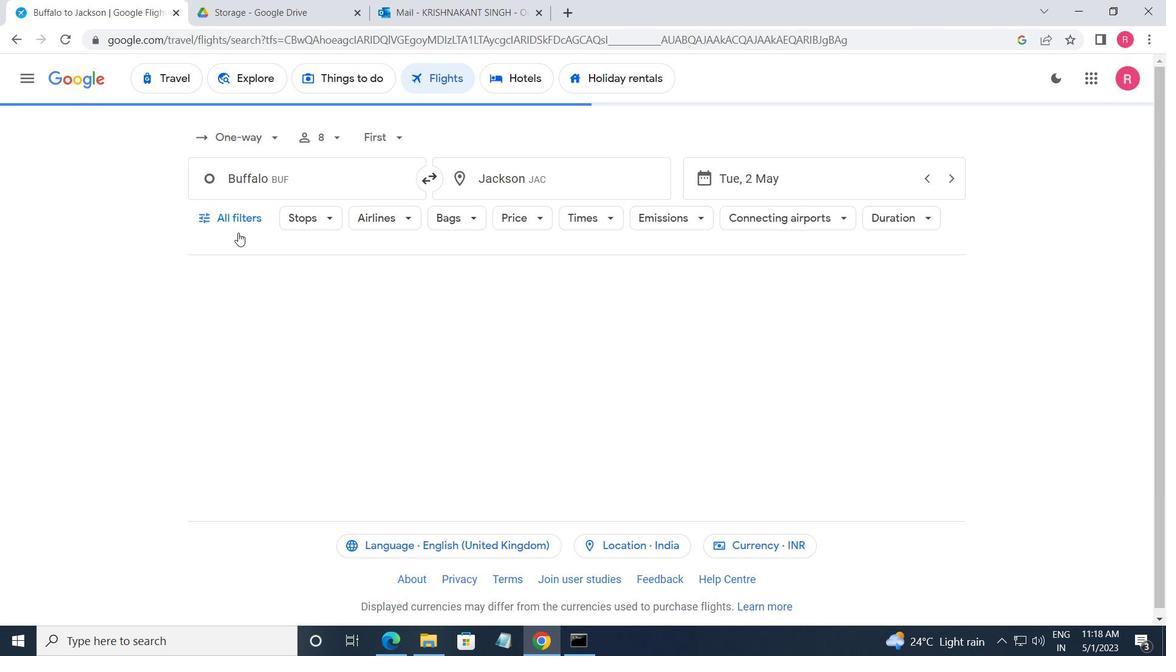 
Action: Mouse pressed left at (238, 228)
Screenshot: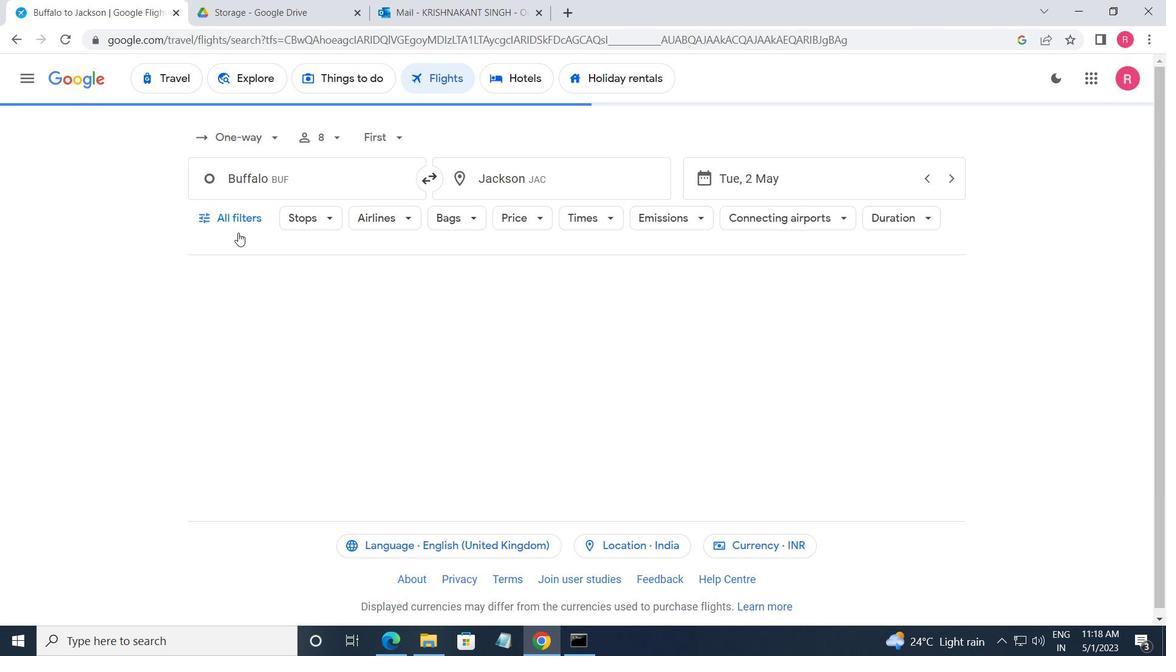 
Action: Mouse moved to (275, 410)
Screenshot: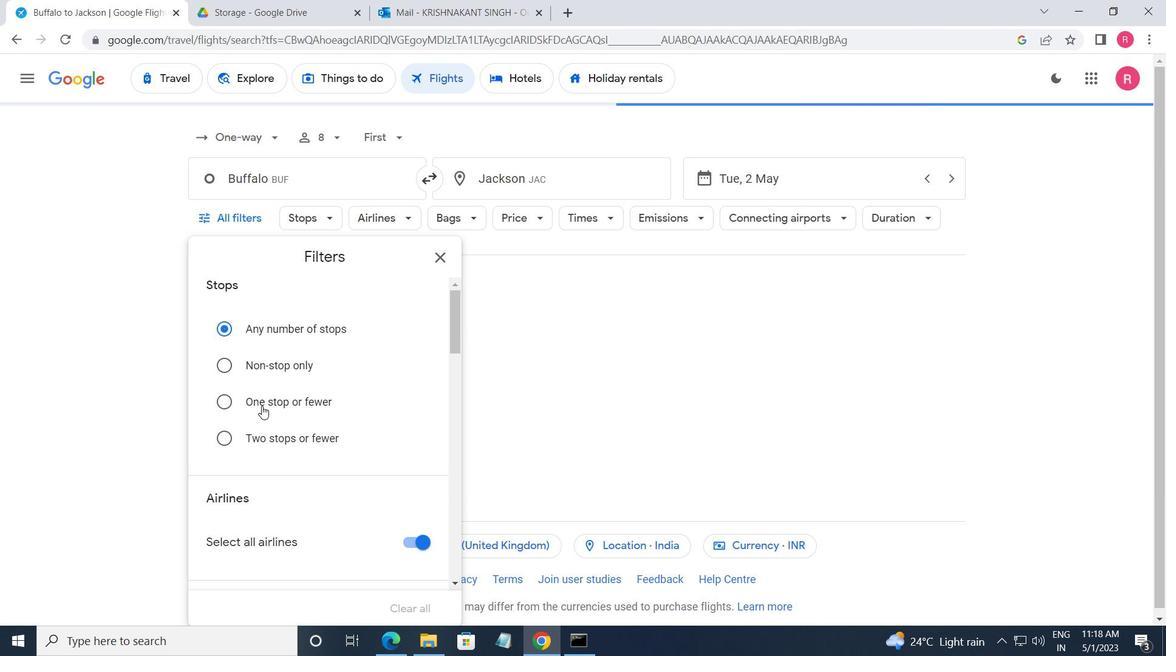 
Action: Mouse scrolled (275, 409) with delta (0, 0)
Screenshot: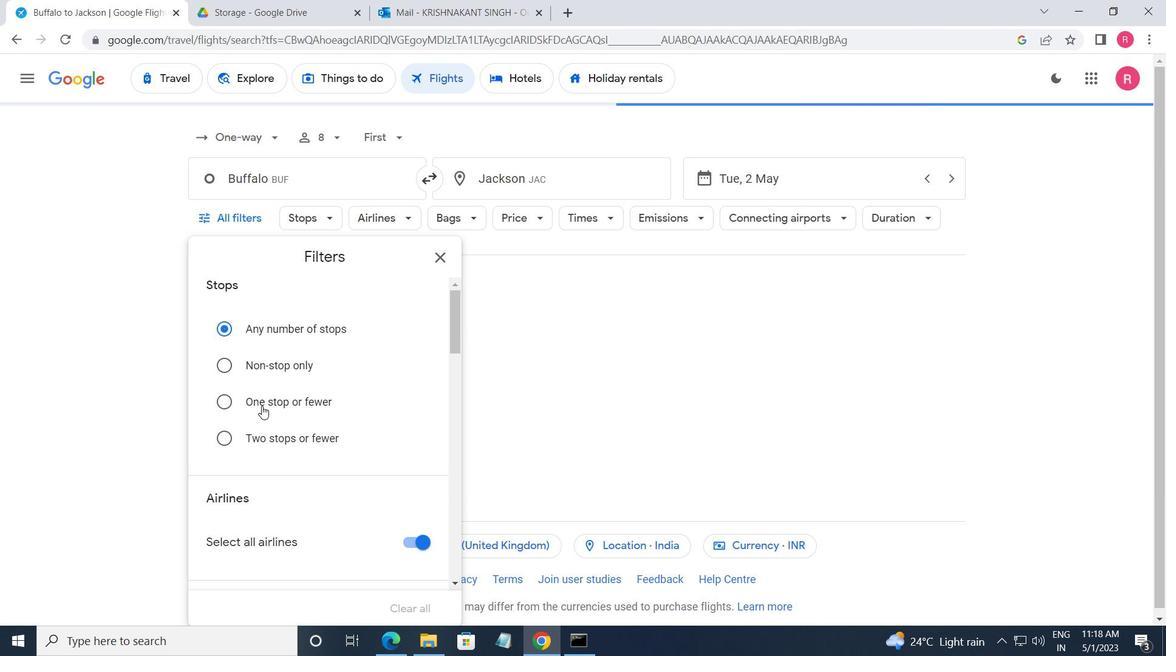
Action: Mouse scrolled (275, 409) with delta (0, 0)
Screenshot: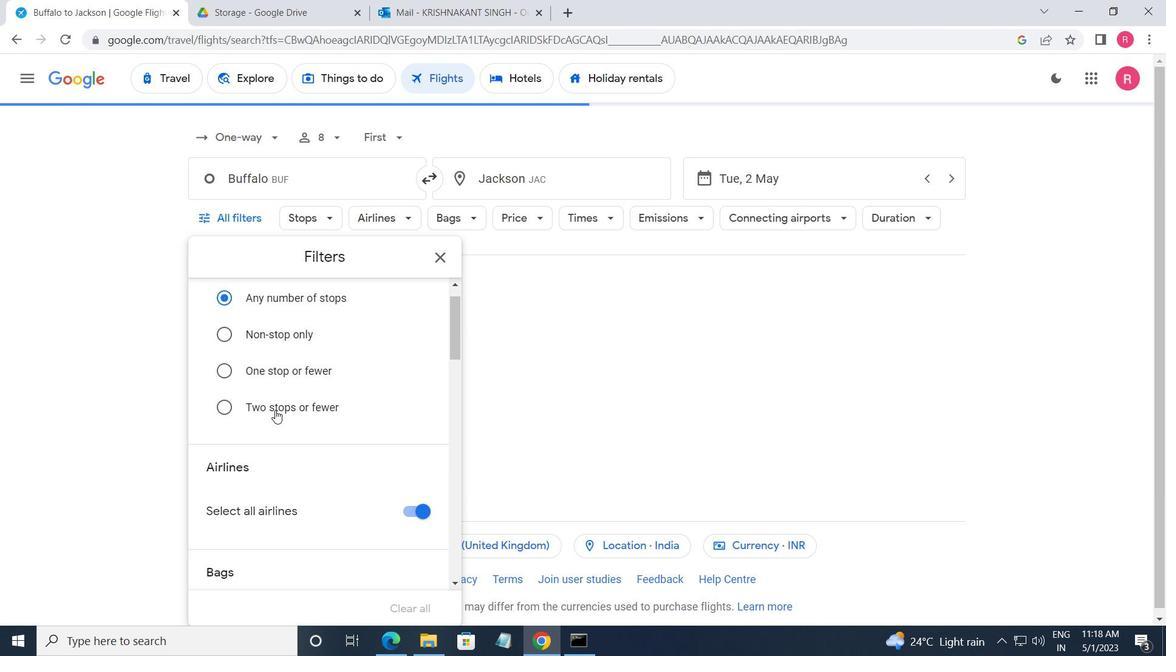 
Action: Mouse scrolled (275, 409) with delta (0, 0)
Screenshot: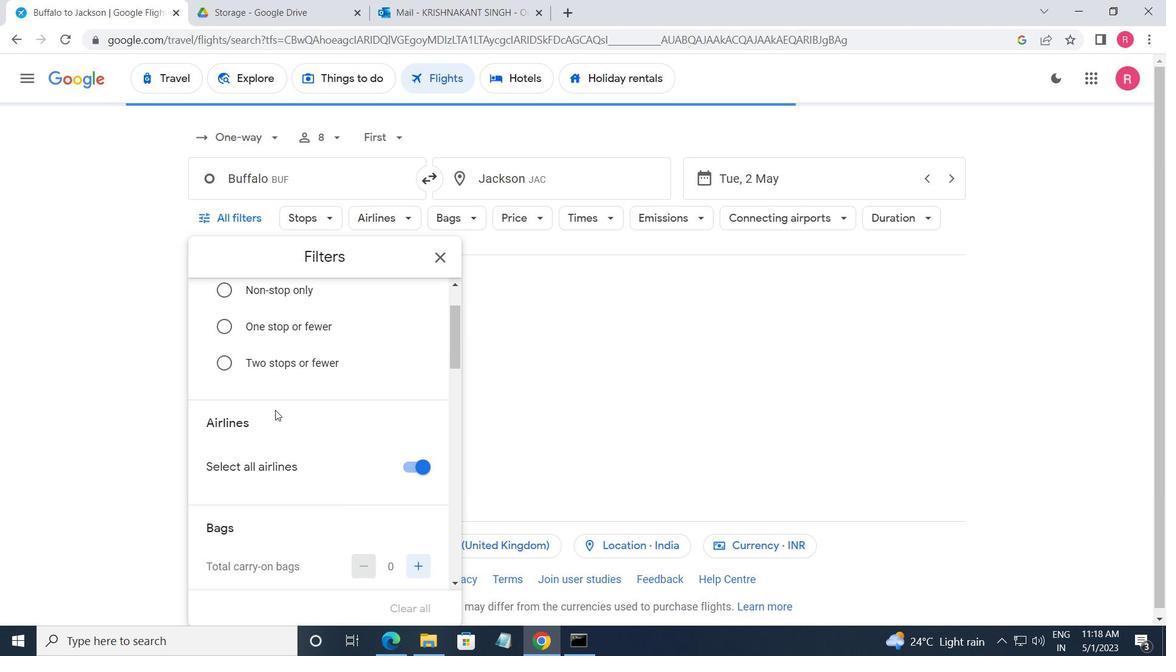 
Action: Mouse scrolled (275, 409) with delta (0, 0)
Screenshot: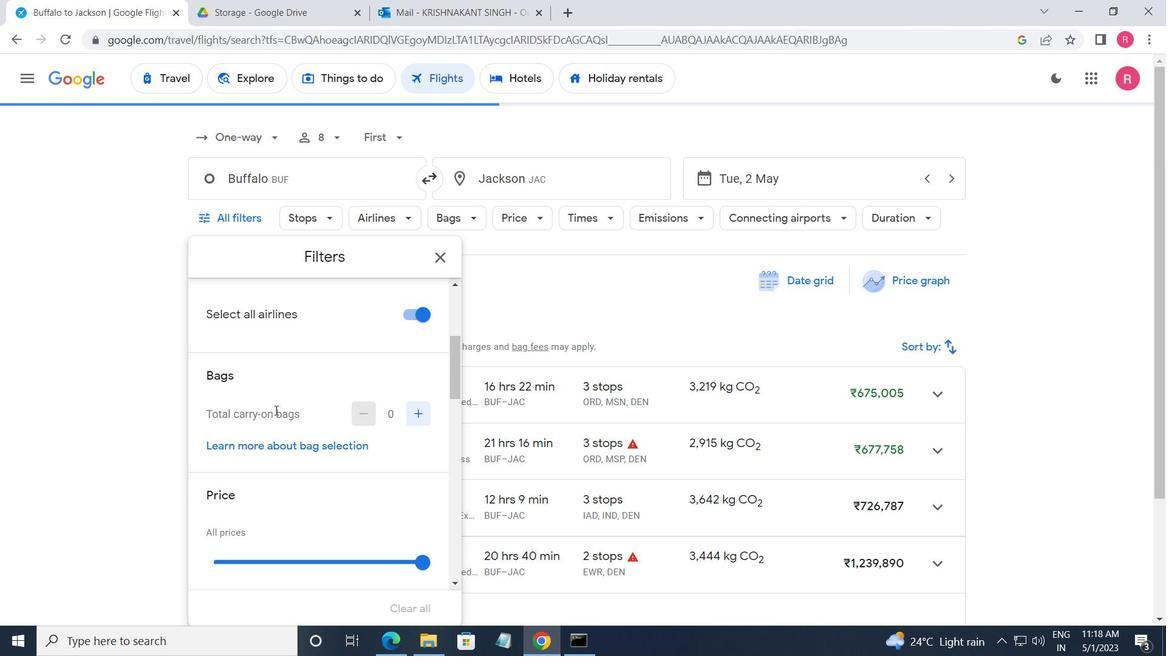 
Action: Mouse moved to (277, 408)
Screenshot: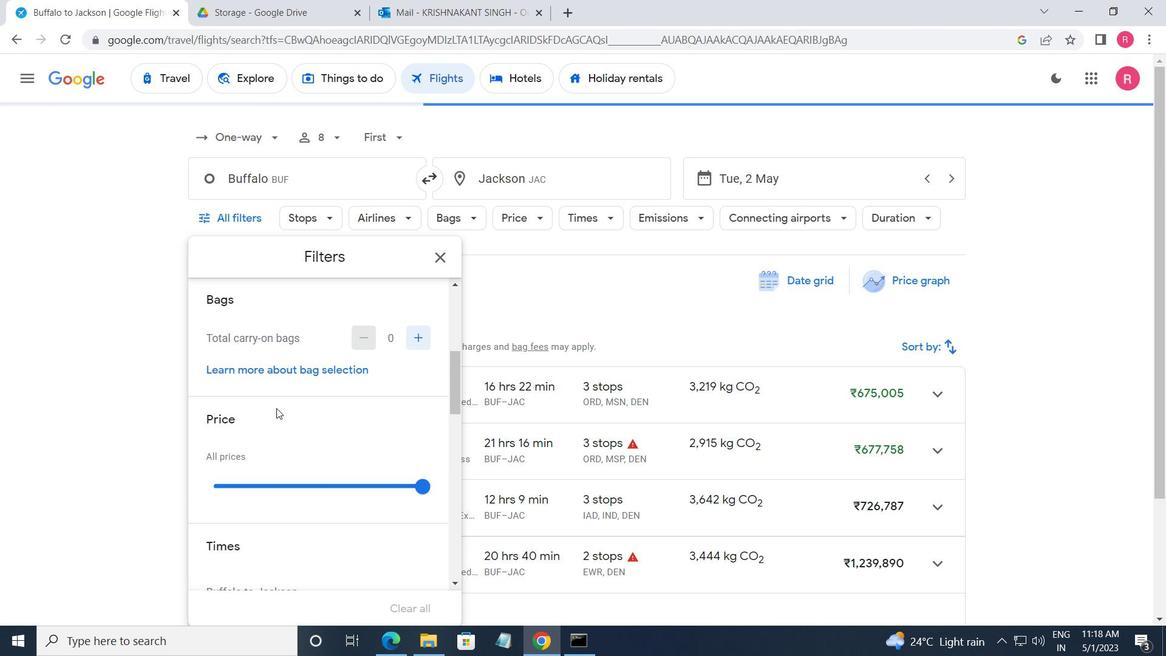
Action: Mouse scrolled (277, 407) with delta (0, 0)
Screenshot: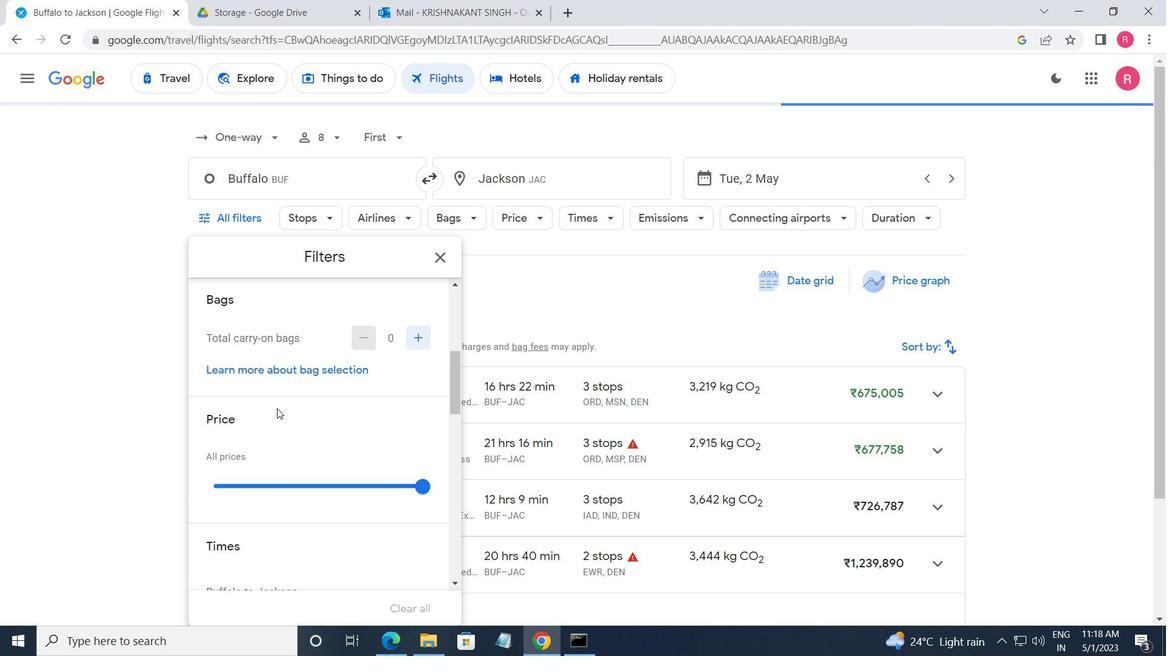 
Action: Mouse scrolled (277, 407) with delta (0, 0)
Screenshot: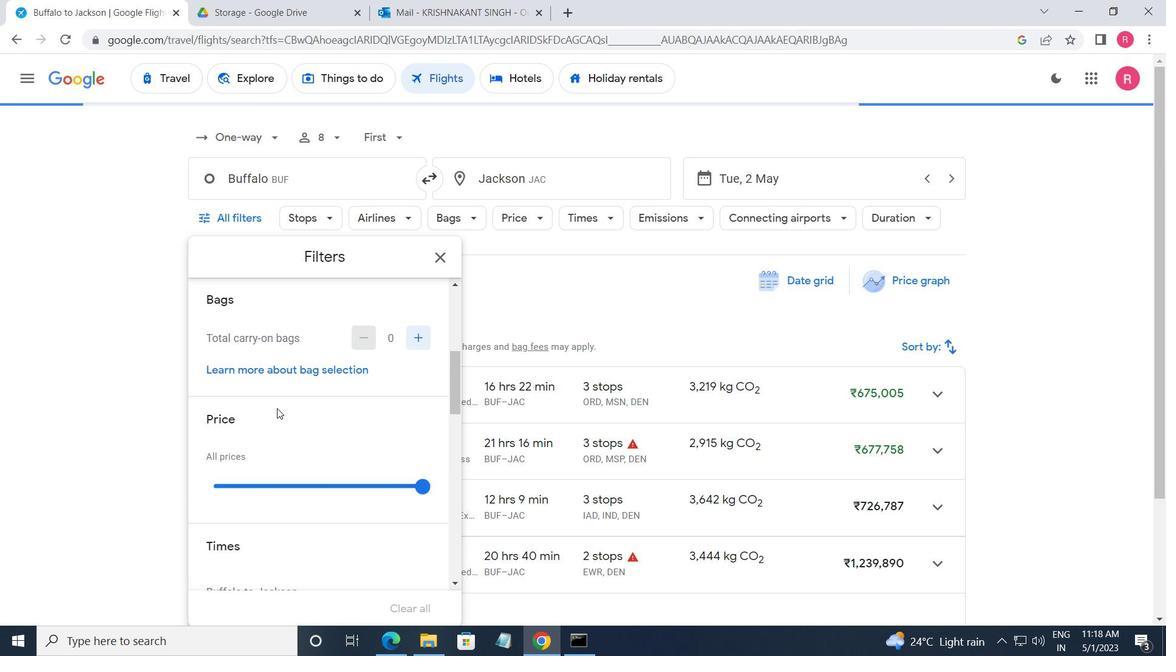 
Action: Mouse scrolled (277, 408) with delta (0, 0)
Screenshot: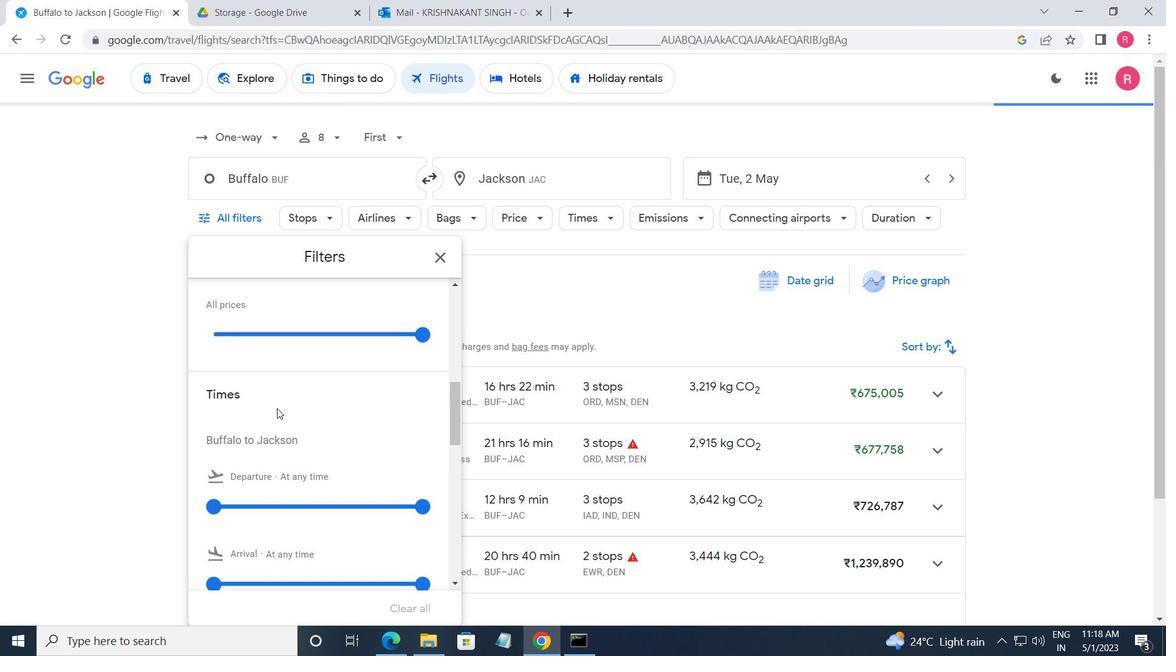 
Action: Mouse scrolled (277, 408) with delta (0, 0)
Screenshot: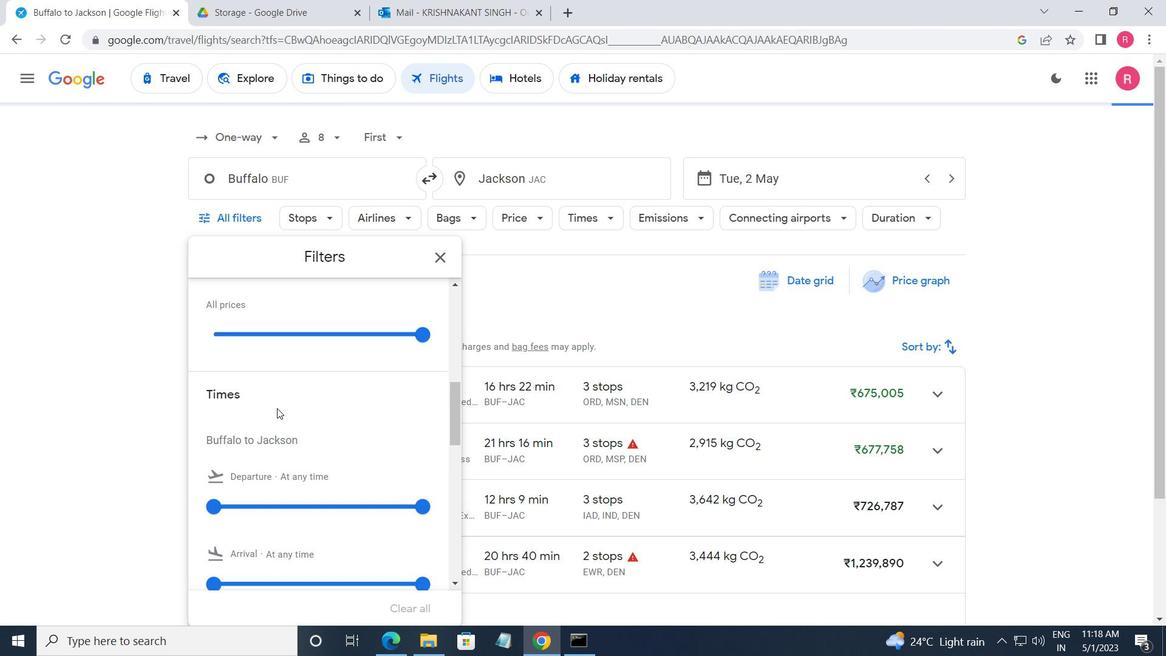 
Action: Mouse moved to (412, 348)
Screenshot: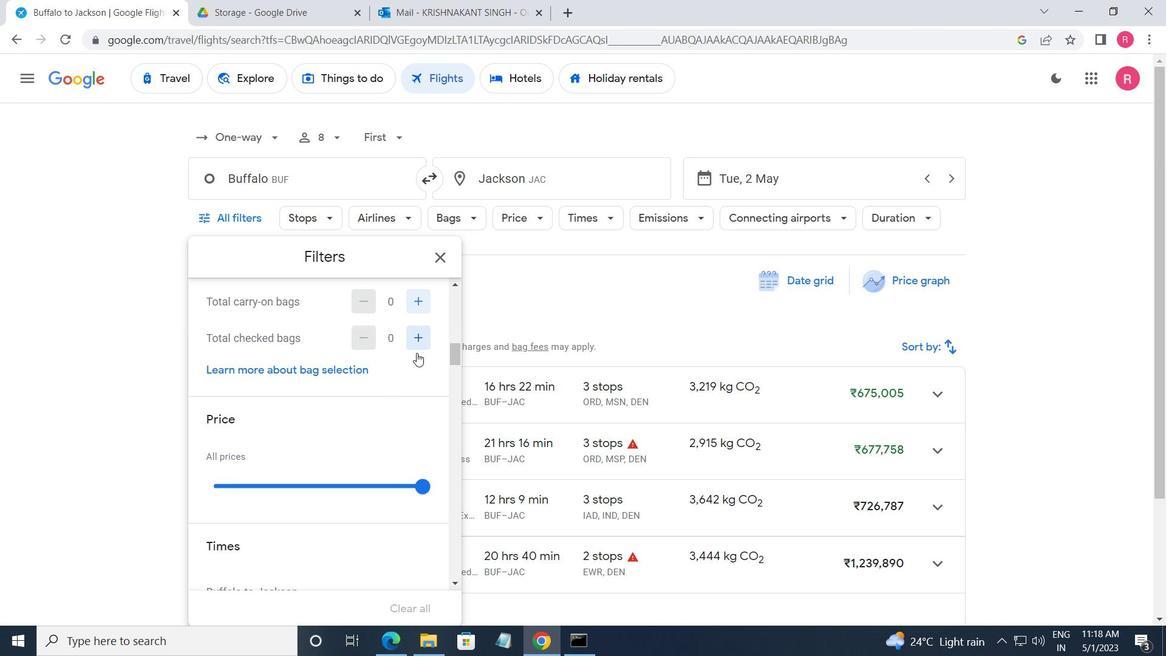 
Action: Mouse pressed left at (412, 348)
Screenshot: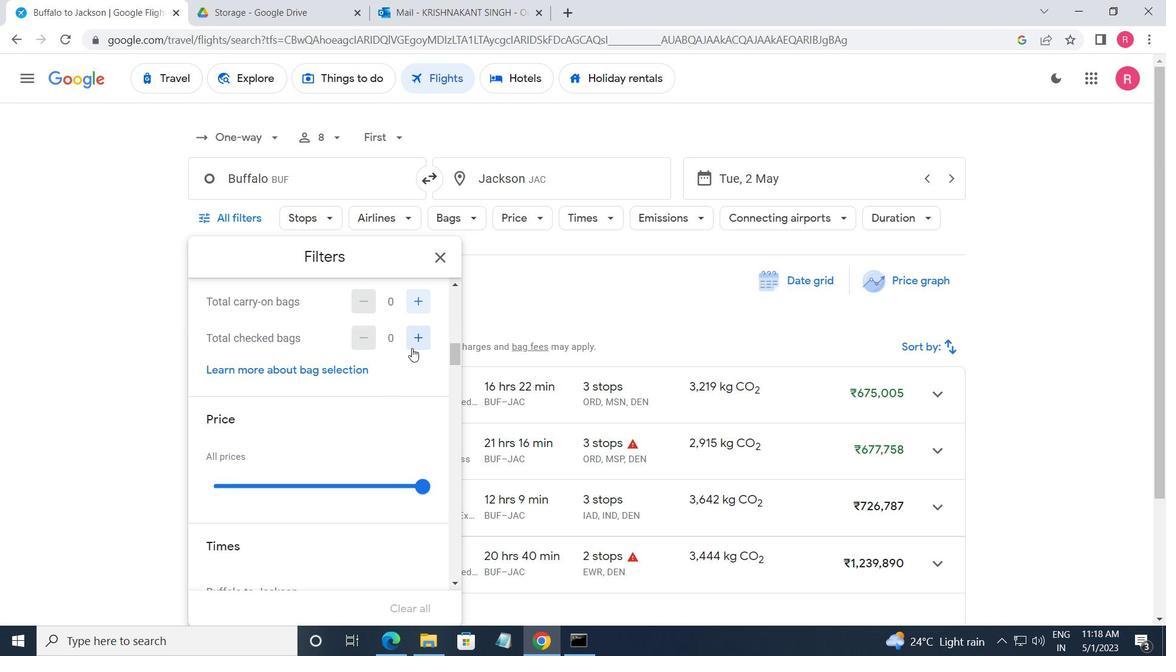 
Action: Mouse pressed left at (412, 348)
Screenshot: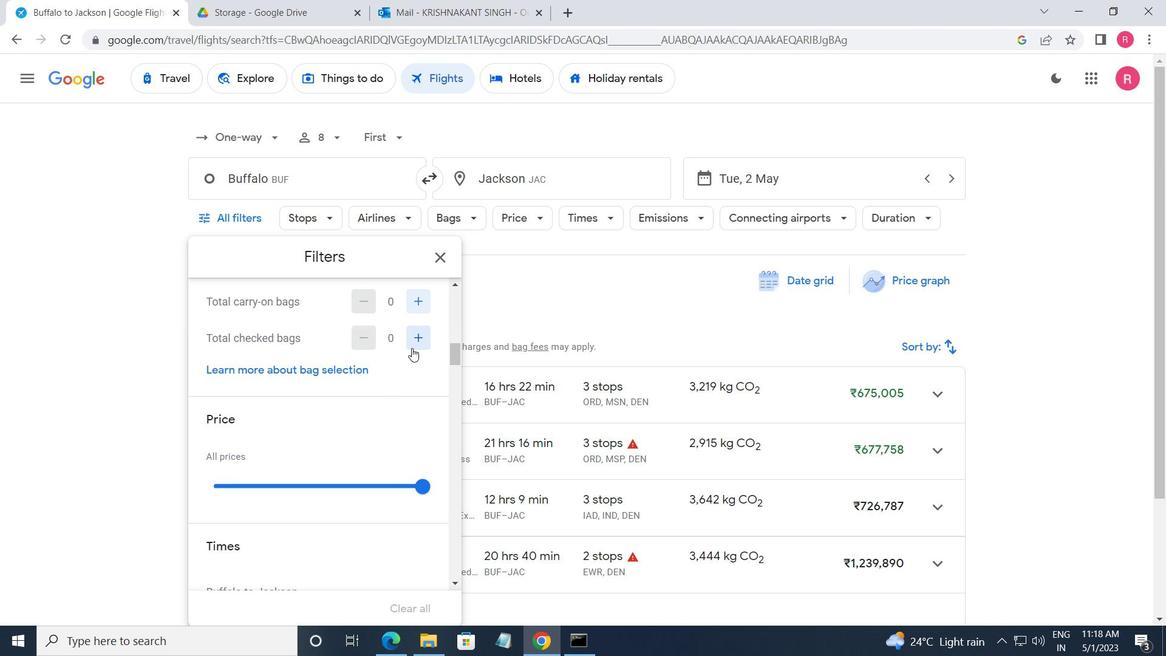 
Action: Mouse pressed left at (412, 348)
Screenshot: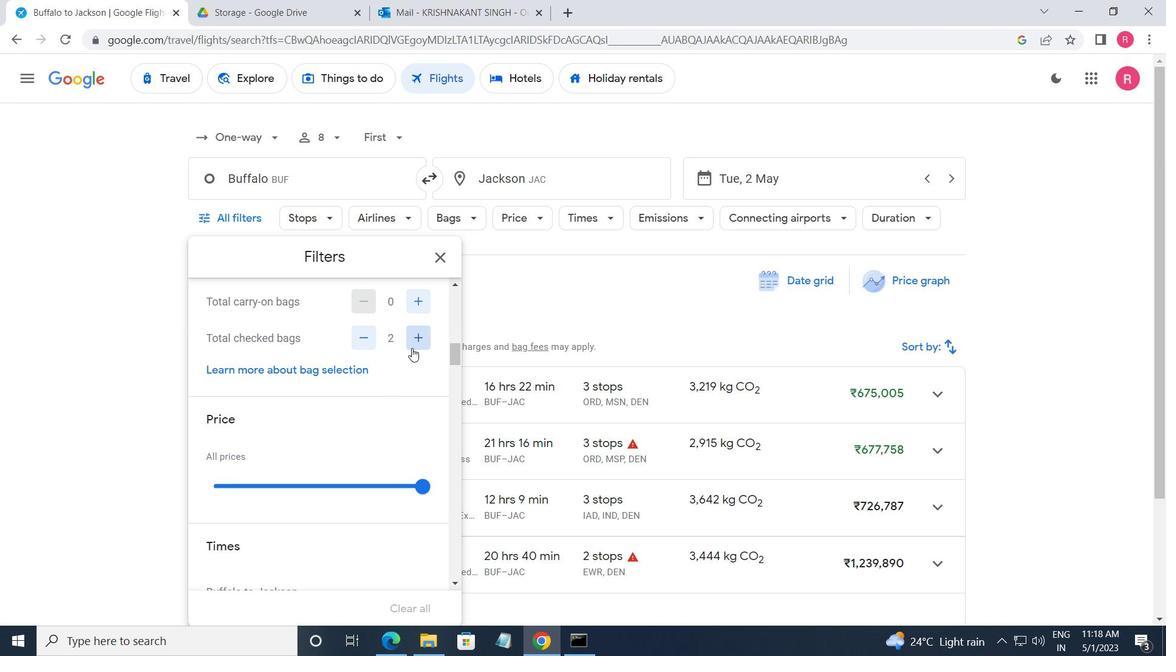
Action: Mouse pressed left at (412, 348)
Screenshot: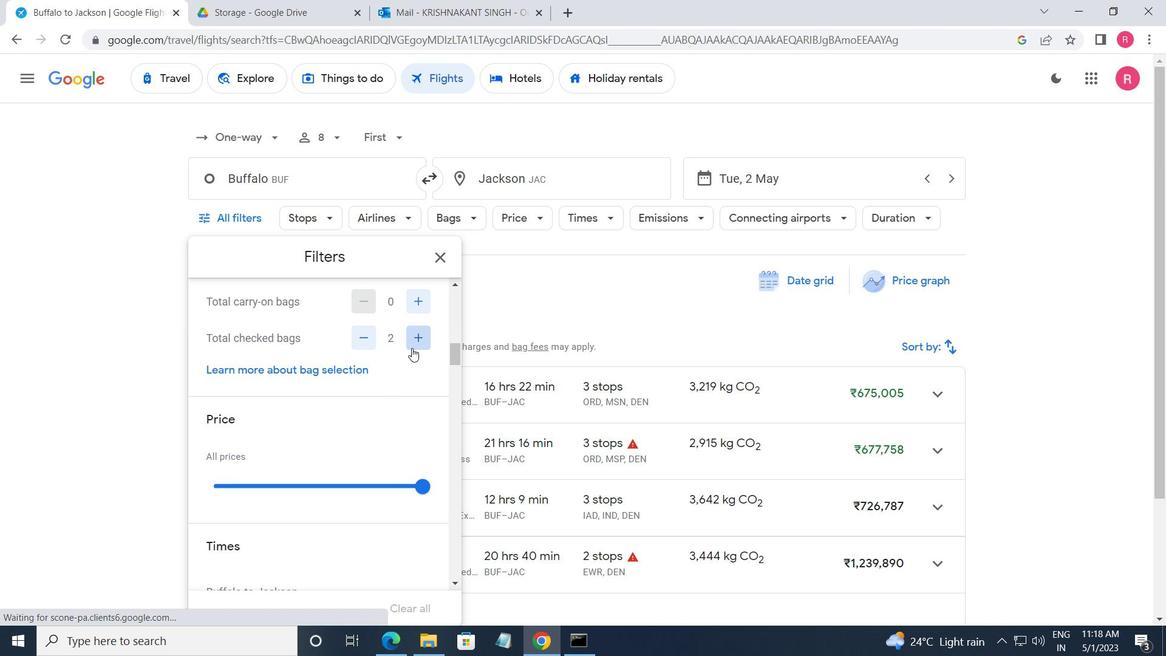 
Action: Mouse moved to (412, 348)
Screenshot: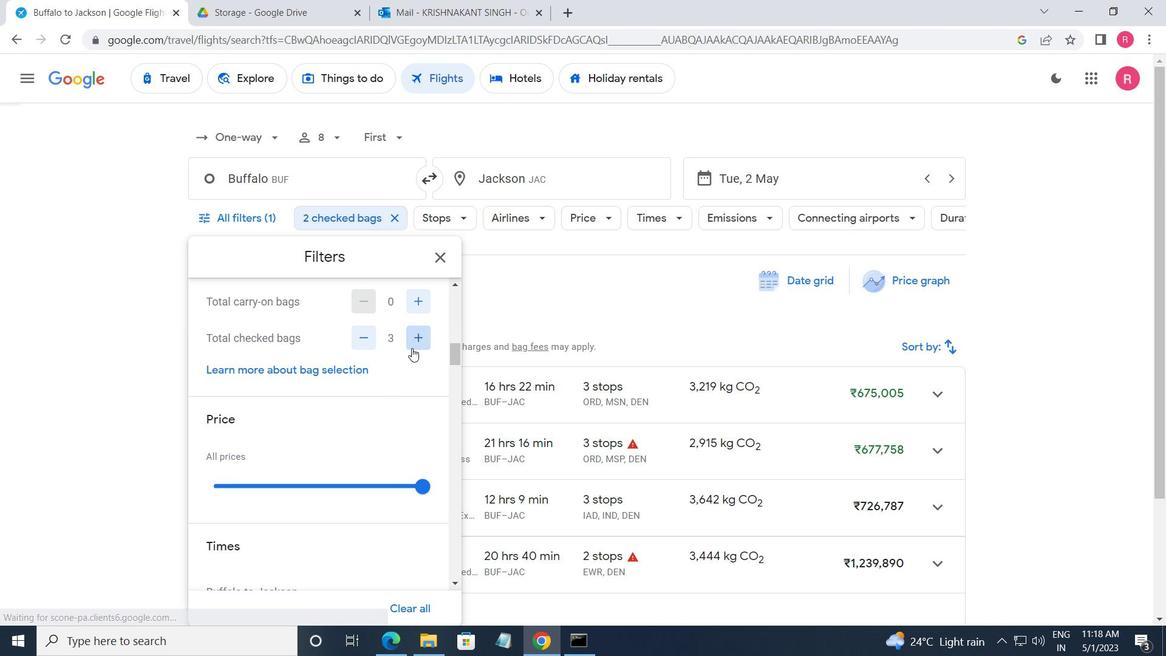 
Action: Mouse pressed left at (412, 348)
Screenshot: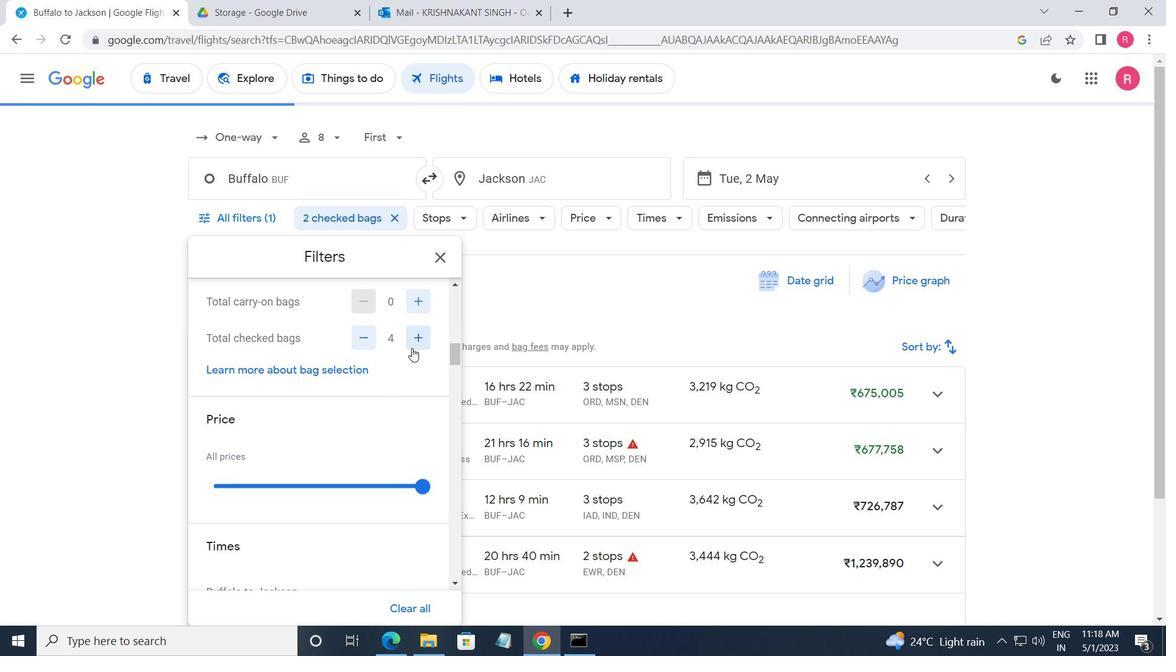 
Action: Mouse pressed left at (412, 348)
Screenshot: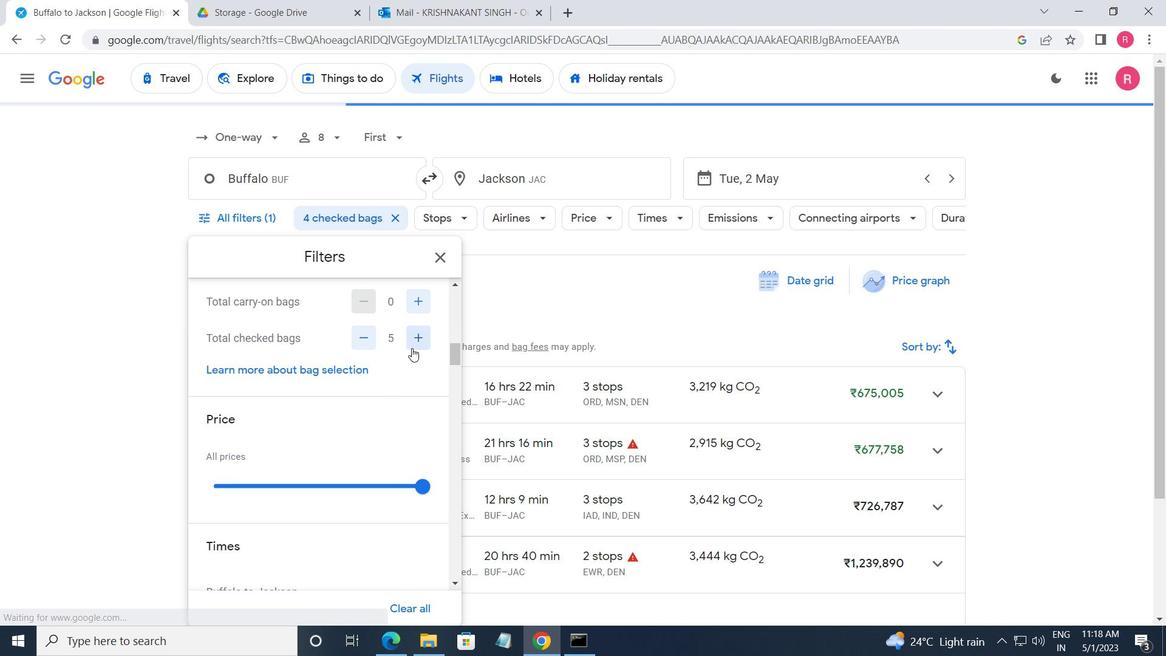 
Action: Mouse moved to (412, 348)
Screenshot: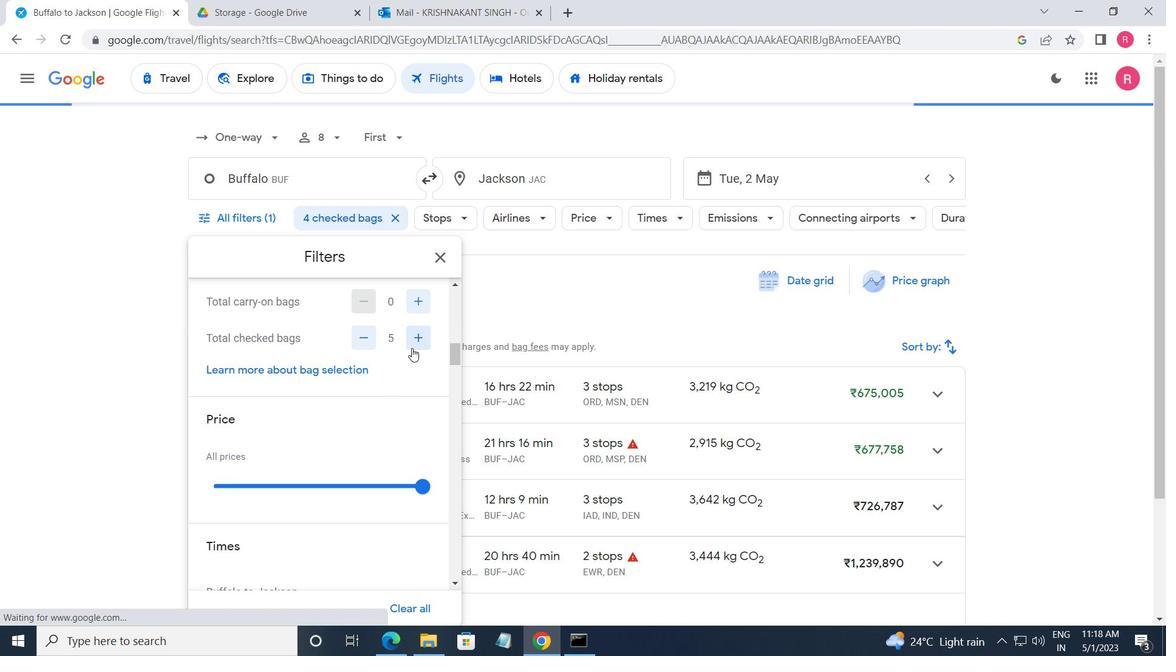 
Action: Mouse pressed left at (412, 348)
Screenshot: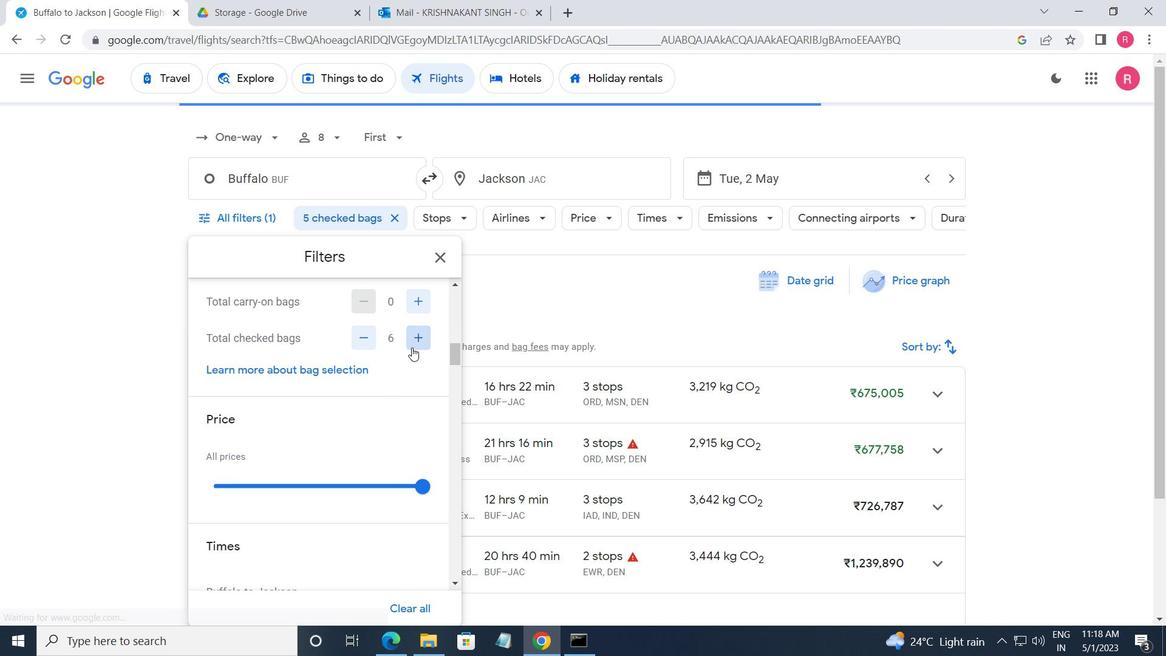 
Action: Mouse scrolled (412, 347) with delta (0, 0)
Screenshot: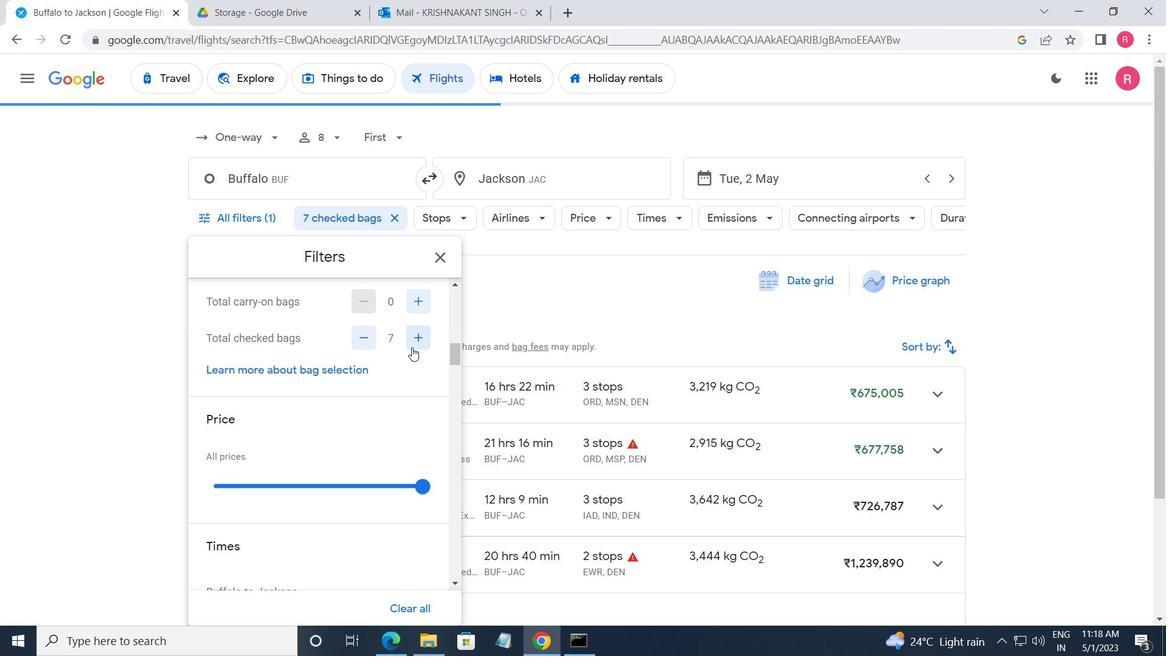 
Action: Mouse moved to (425, 404)
Screenshot: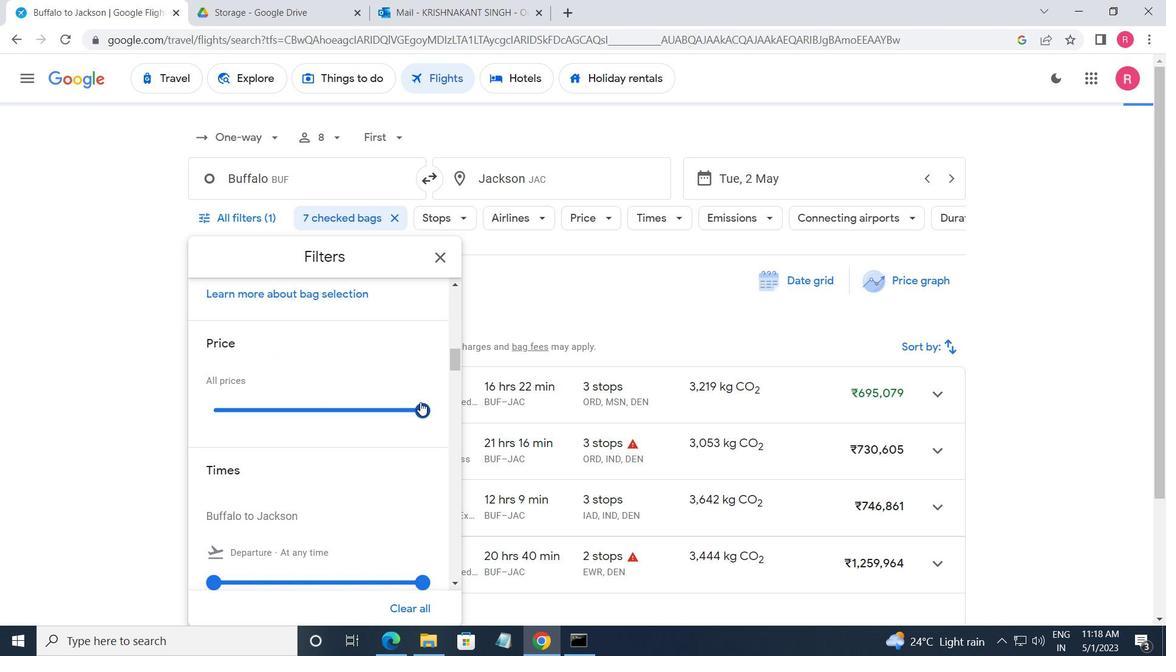 
Action: Mouse pressed left at (425, 404)
Screenshot: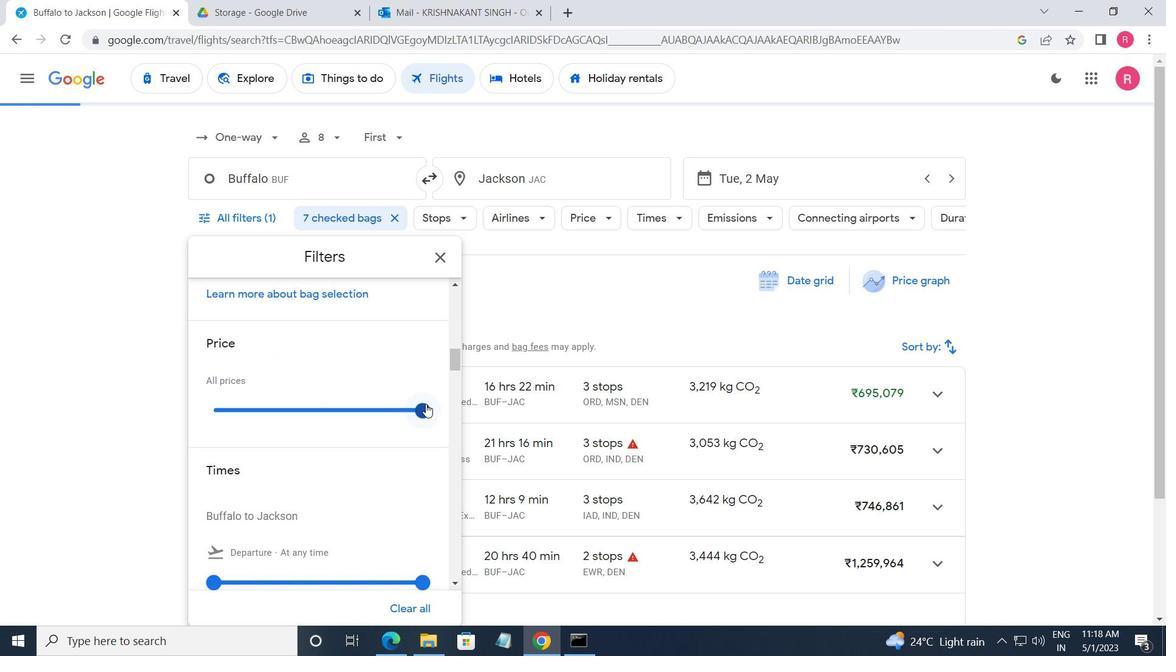 
Action: Mouse moved to (287, 408)
Screenshot: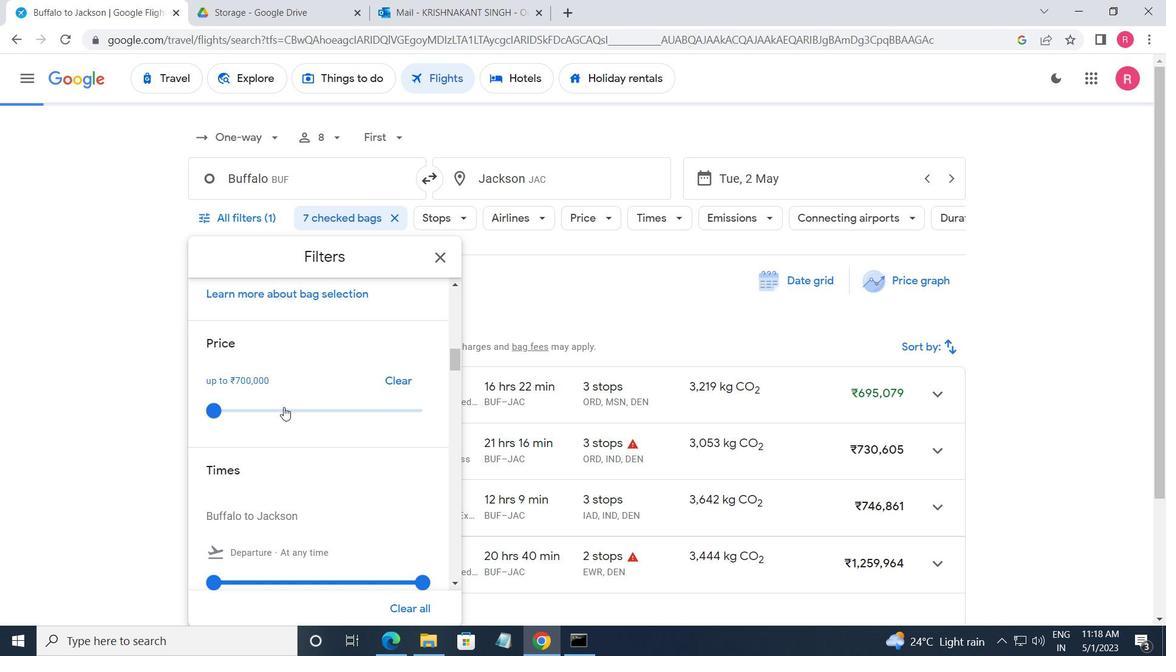 
Action: Mouse scrolled (287, 408) with delta (0, 0)
Screenshot: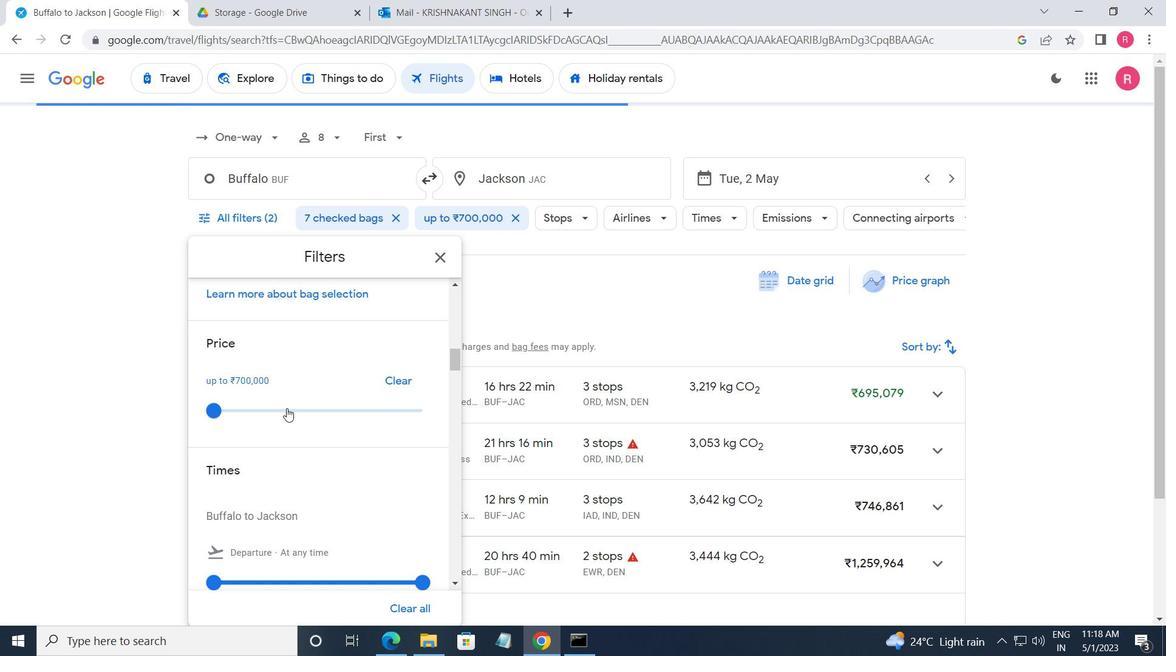 
Action: Mouse scrolled (287, 408) with delta (0, 0)
Screenshot: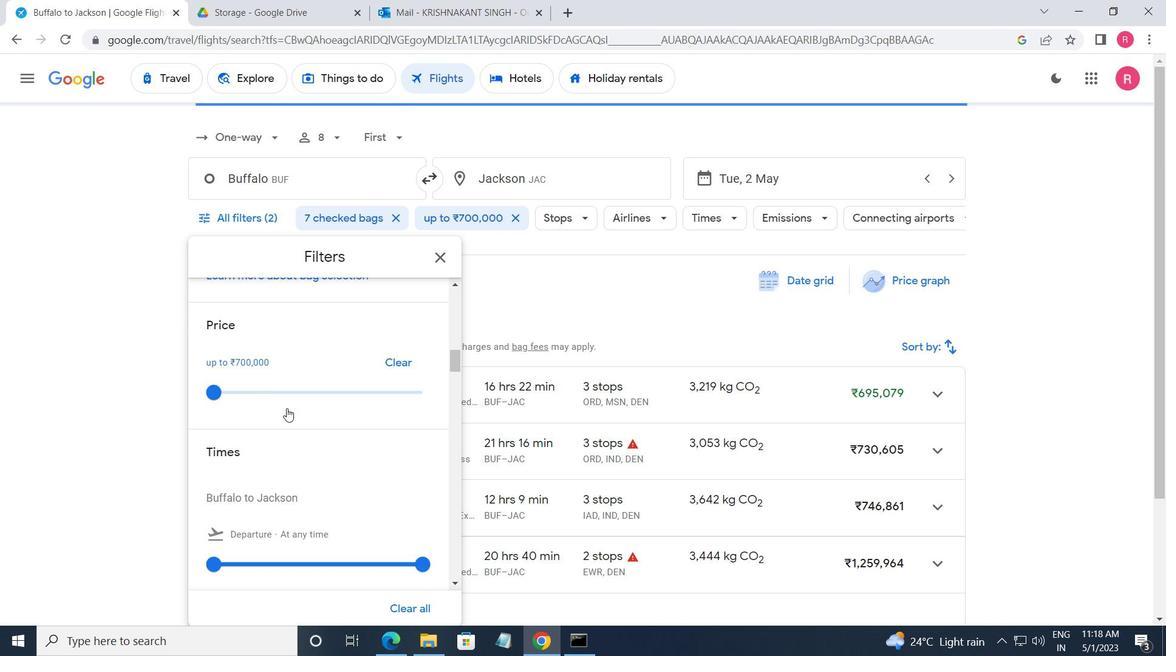 
Action: Mouse moved to (226, 431)
Screenshot: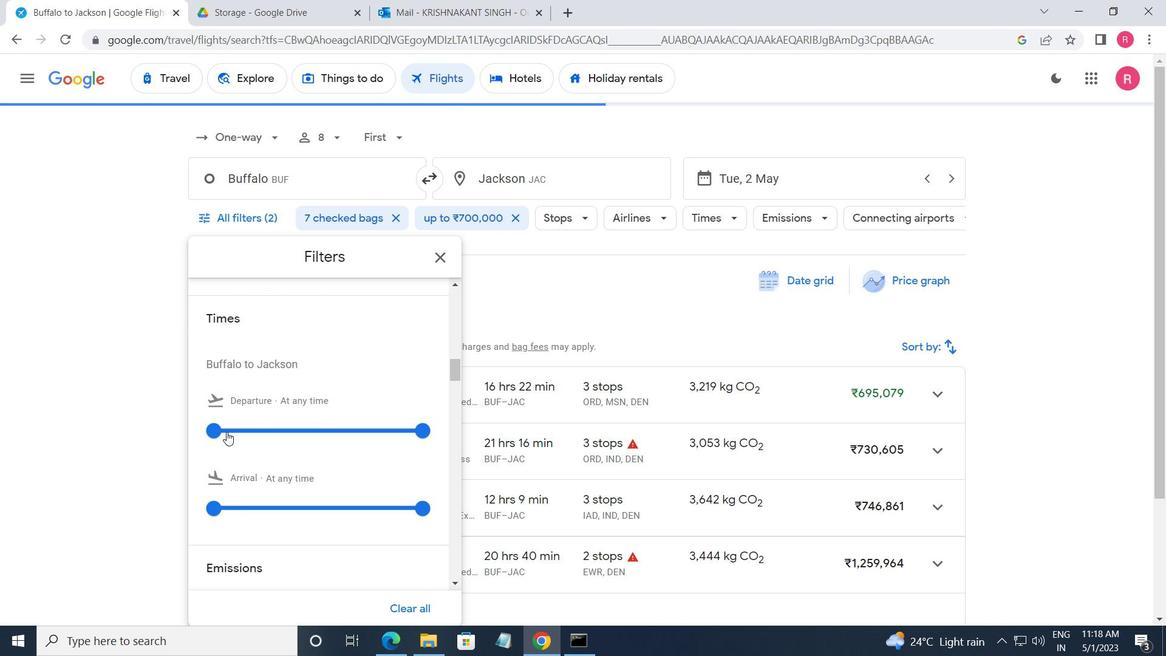 
Action: Mouse pressed left at (226, 431)
Screenshot: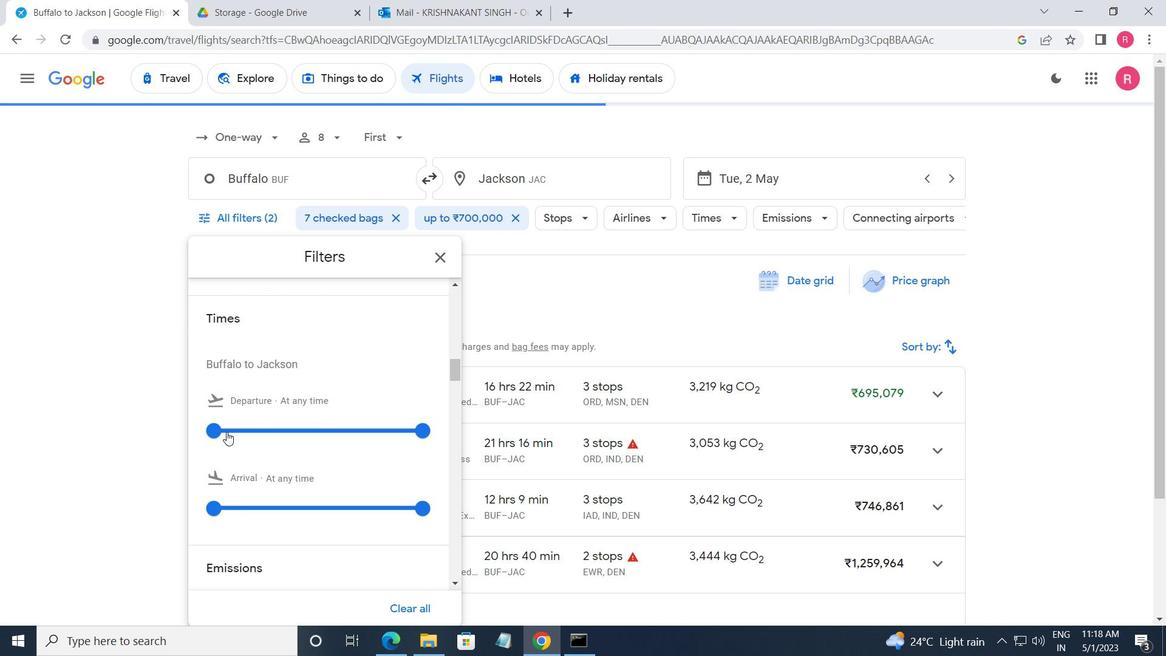 
Action: Mouse moved to (424, 423)
Screenshot: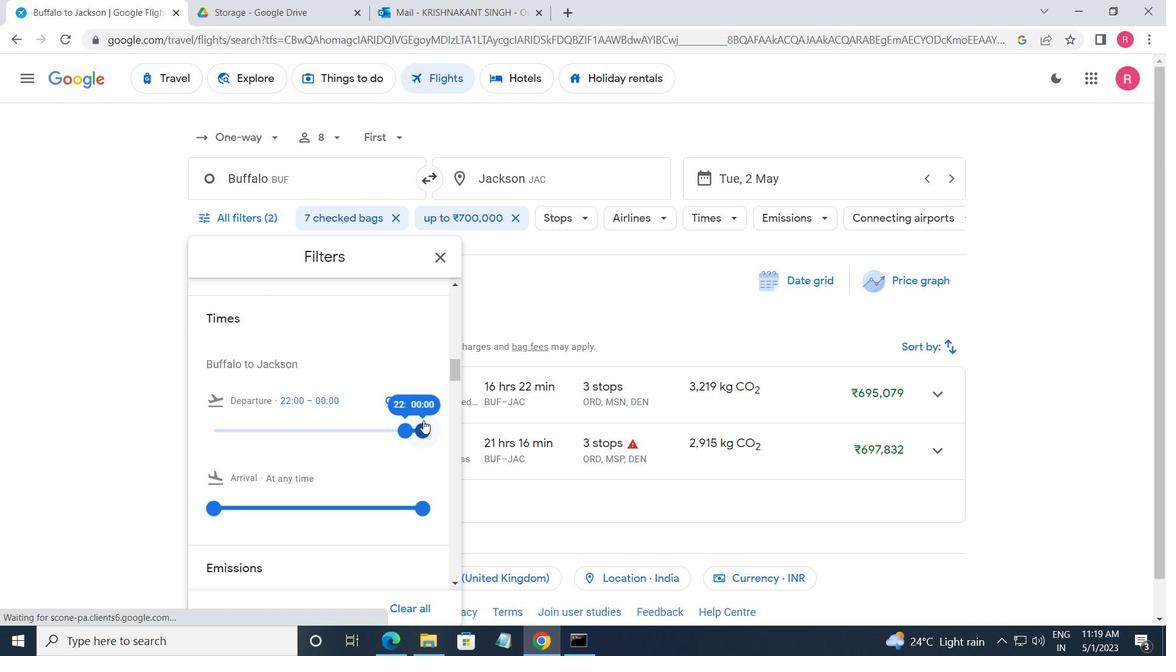 
Action: Mouse pressed left at (424, 423)
Screenshot: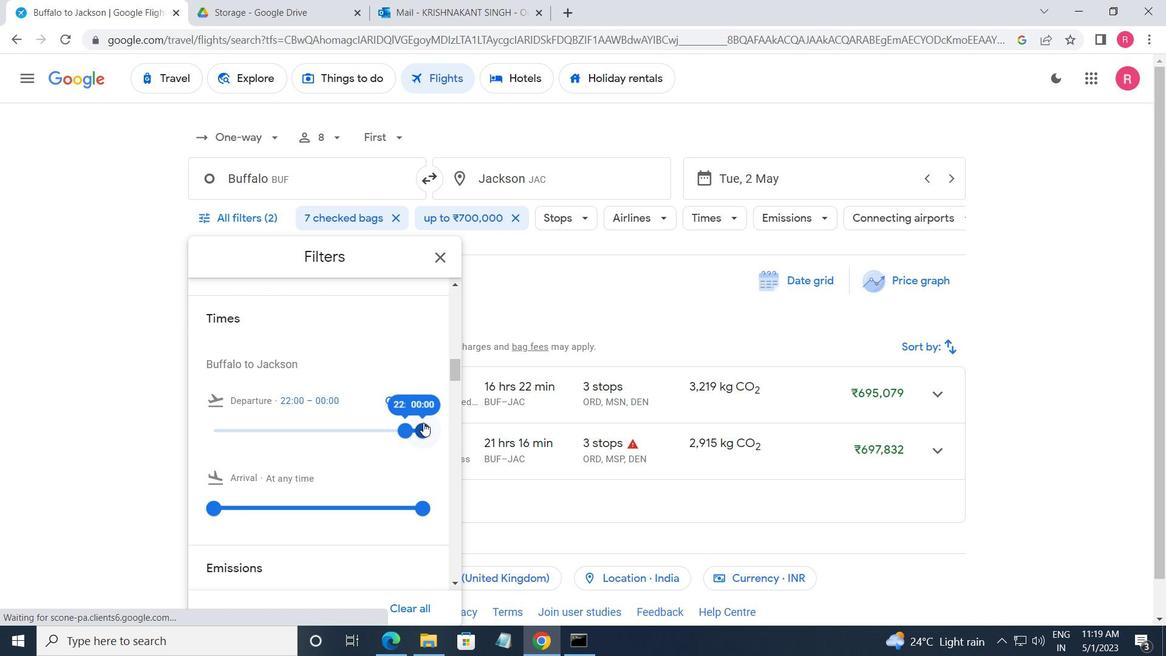 
Action: Mouse moved to (442, 266)
Screenshot: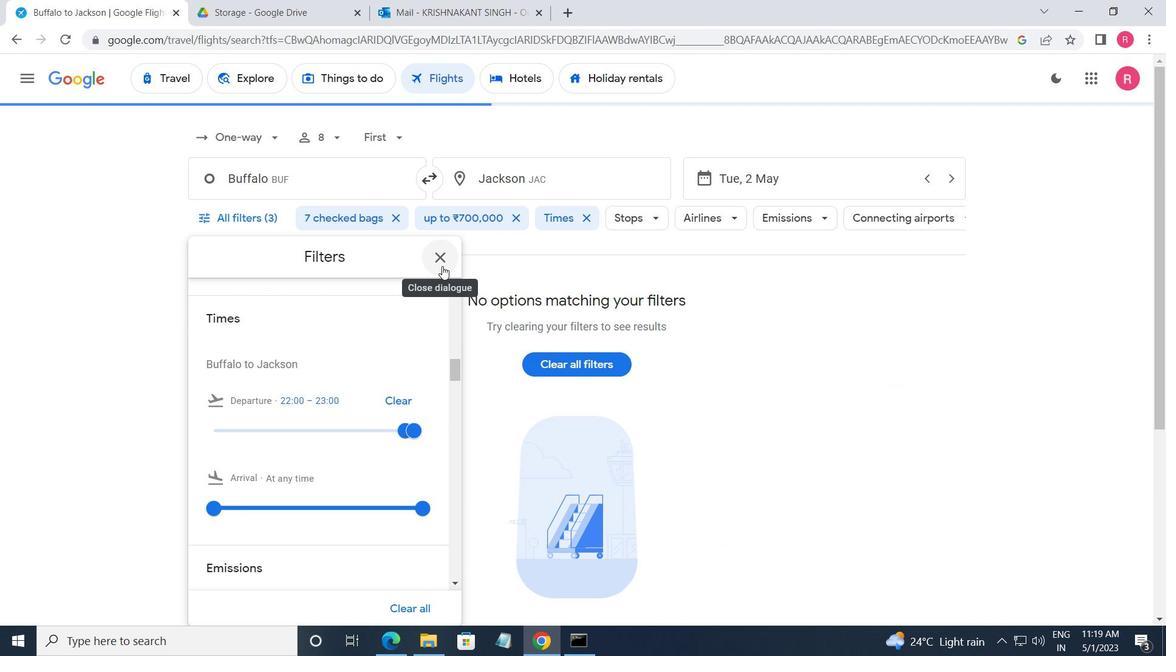 
Action: Mouse pressed left at (442, 266)
Screenshot: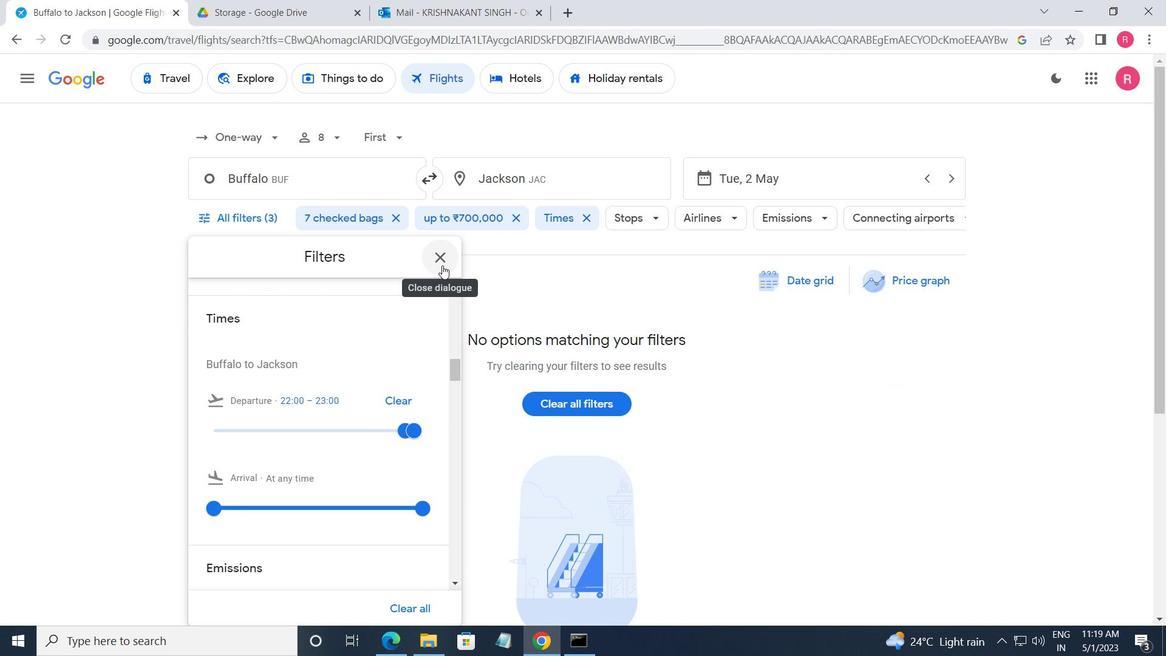 
